 Task: Search one way flight ticket for 5 adults, 2 children, 1 infant in seat and 2 infants on lap in economy from Prescott: Prescott Municipal Airport (ernest A. Love Field) to Evansville: Evansville Regional Airport on 5-3-2023. Number of bags: 2 carry on bags. Price is upto 92000. Outbound departure time preference is 20:30.
Action: Mouse moved to (323, 279)
Screenshot: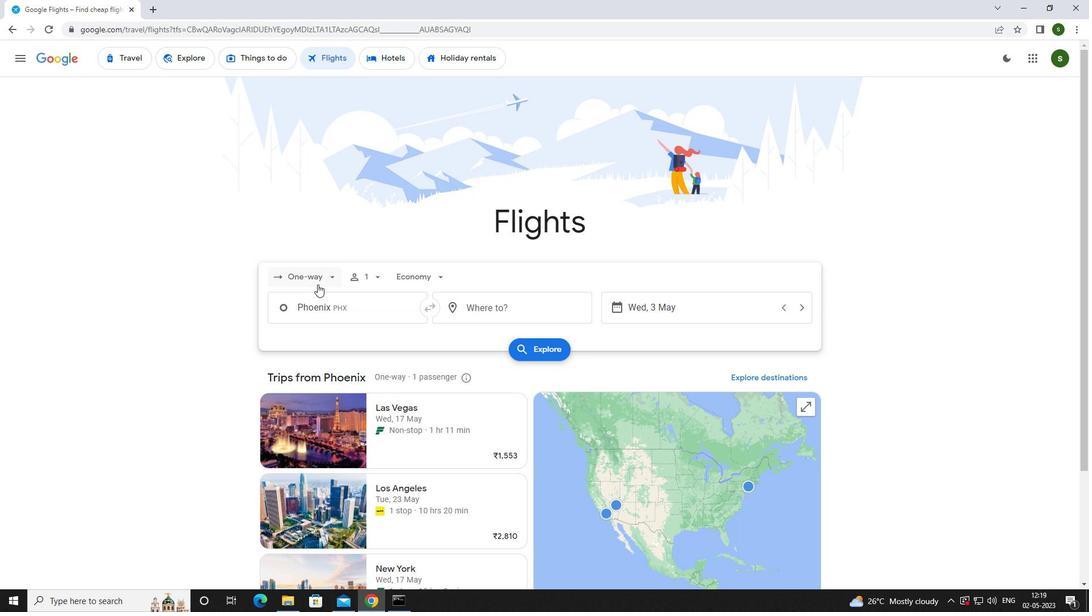 
Action: Mouse pressed left at (323, 279)
Screenshot: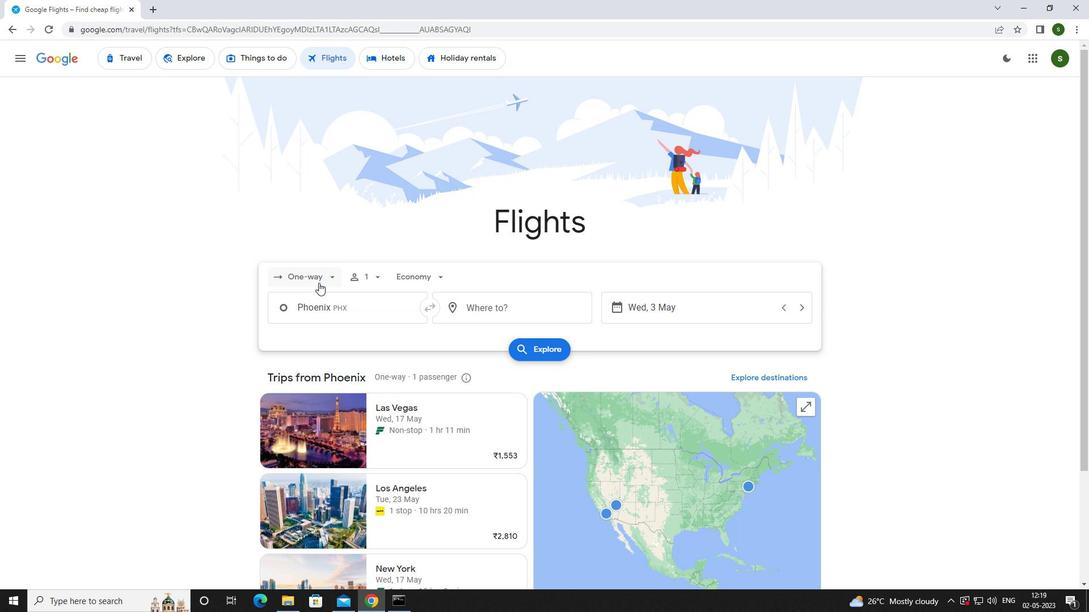 
Action: Mouse moved to (346, 329)
Screenshot: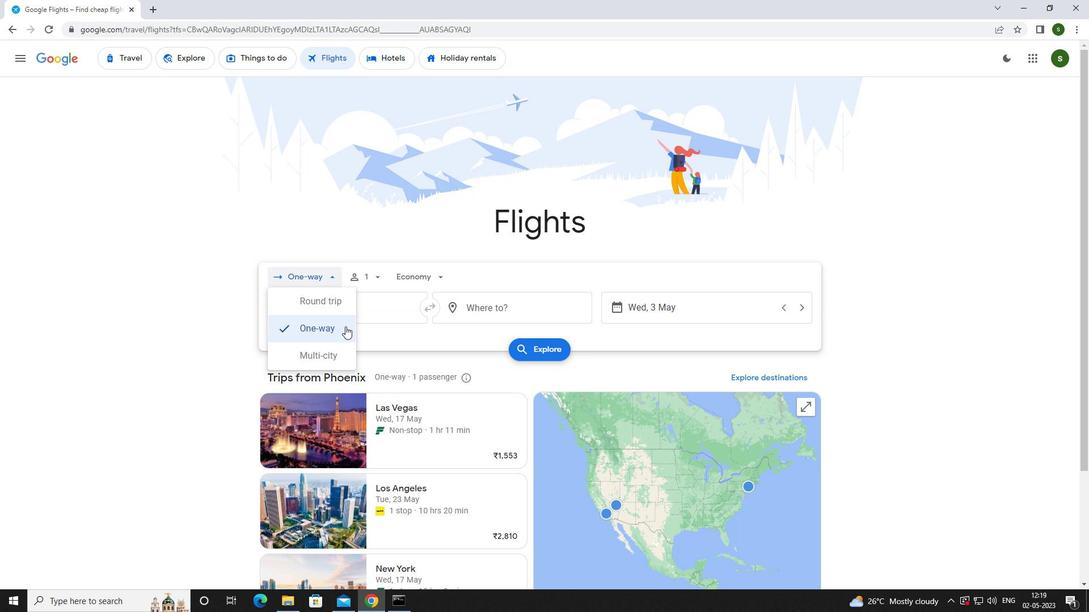 
Action: Mouse pressed left at (346, 329)
Screenshot: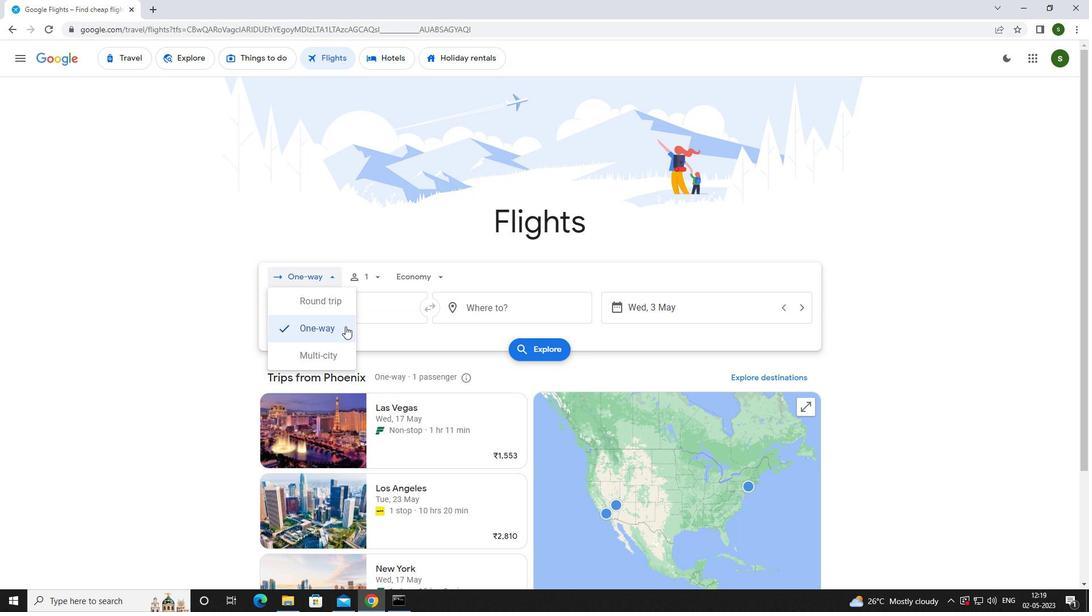 
Action: Mouse moved to (381, 281)
Screenshot: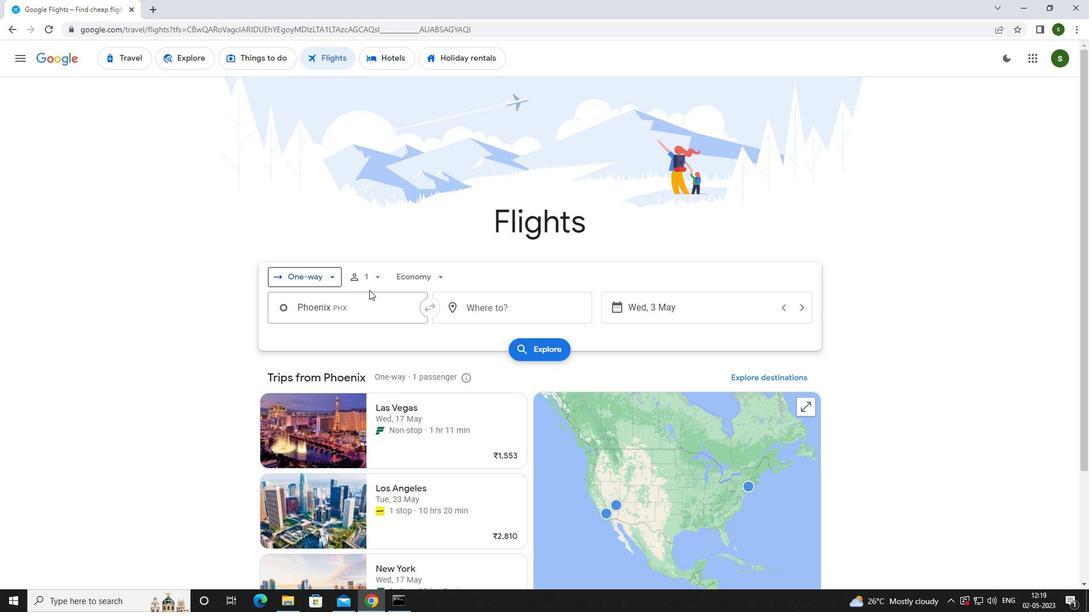 
Action: Mouse pressed left at (381, 281)
Screenshot: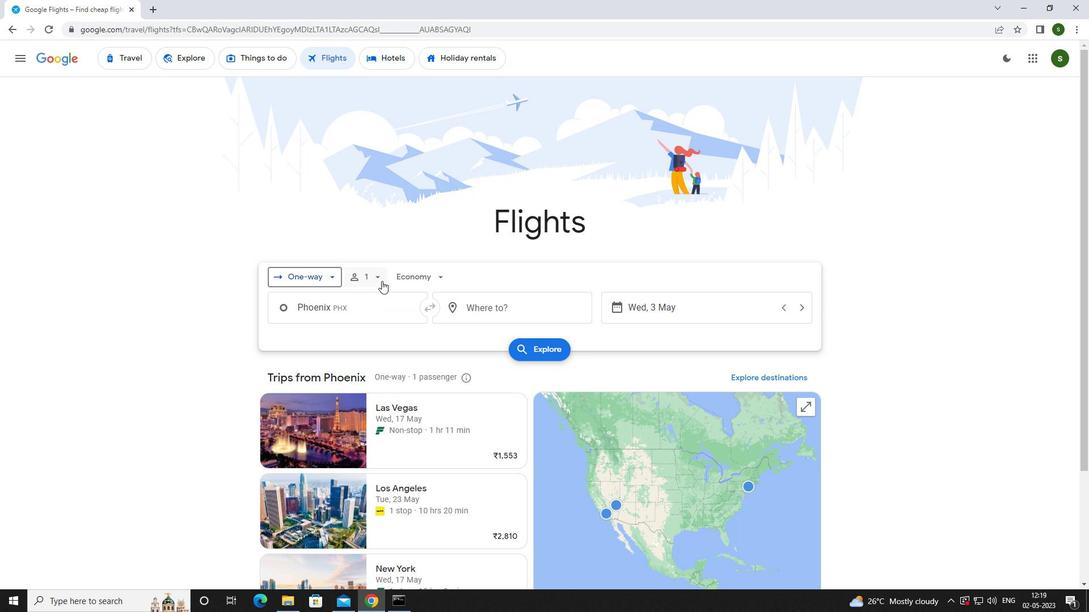 
Action: Mouse moved to (469, 304)
Screenshot: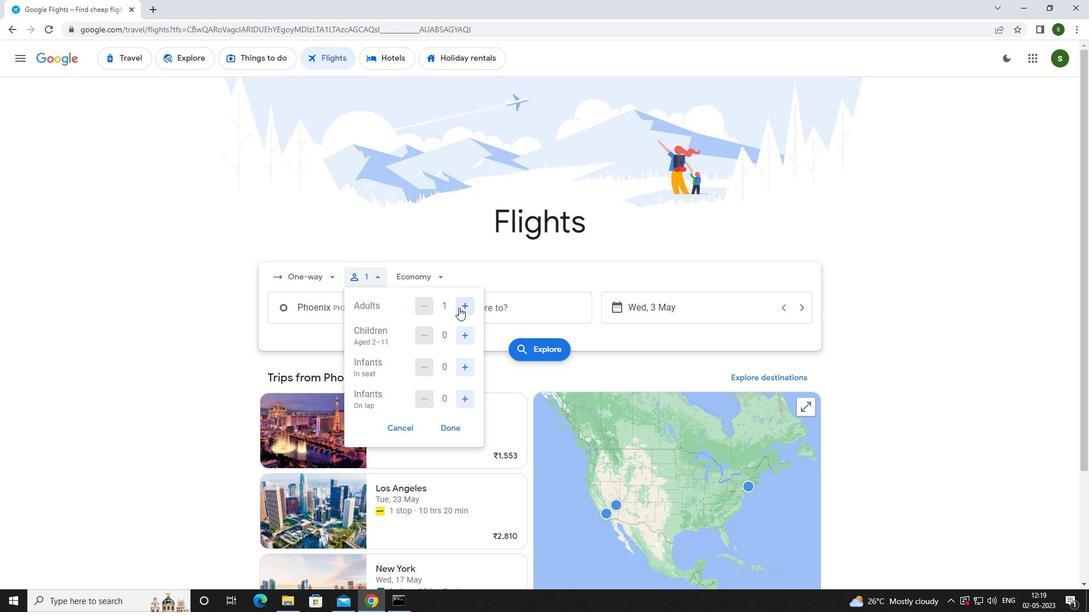 
Action: Mouse pressed left at (469, 304)
Screenshot: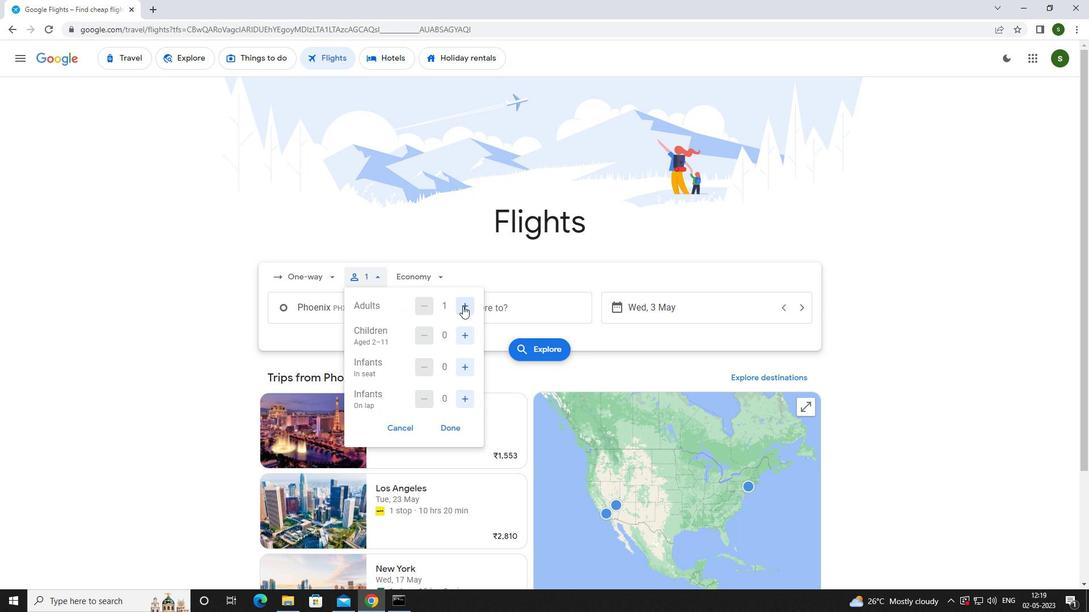 
Action: Mouse pressed left at (469, 304)
Screenshot: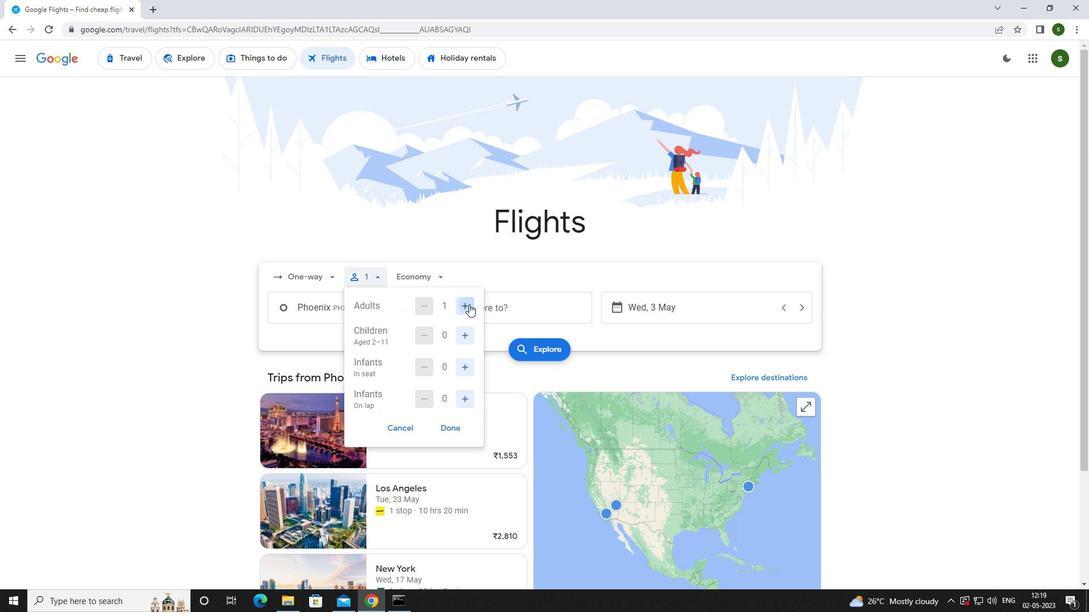 
Action: Mouse pressed left at (469, 304)
Screenshot: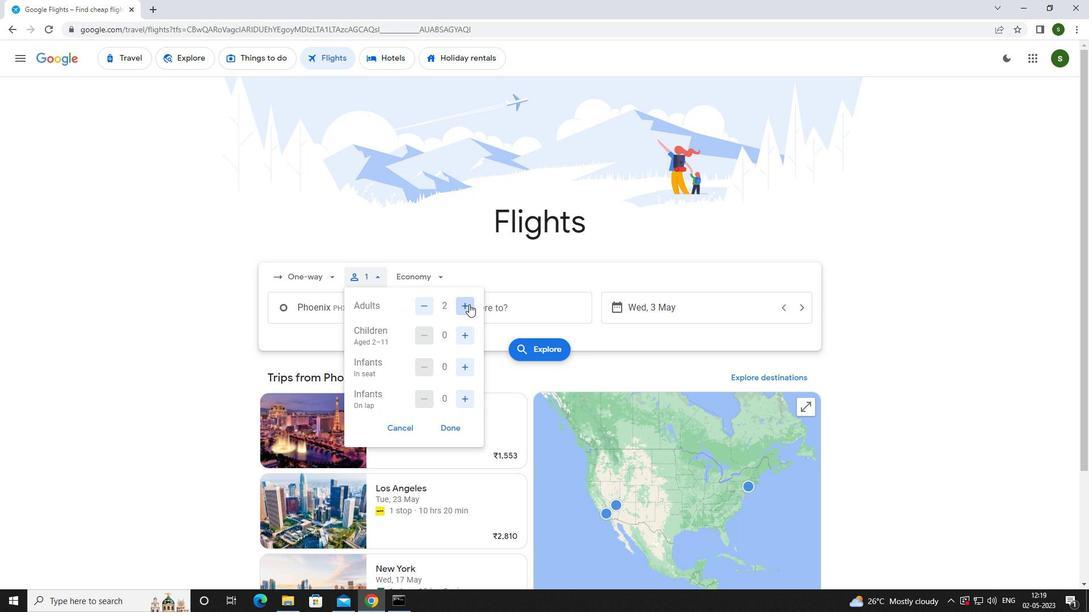 
Action: Mouse pressed left at (469, 304)
Screenshot: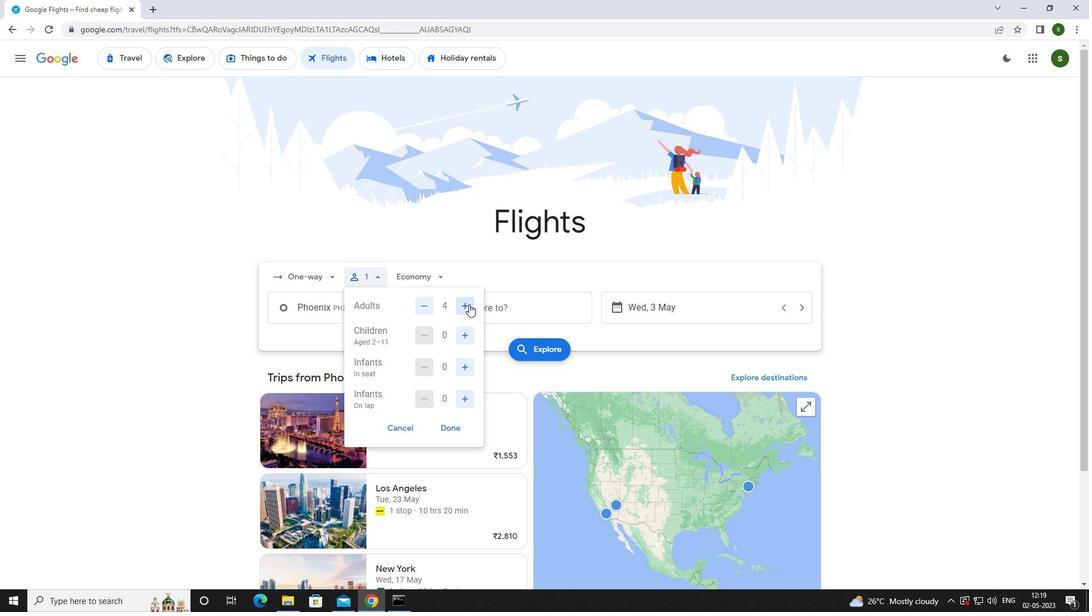 
Action: Mouse moved to (469, 333)
Screenshot: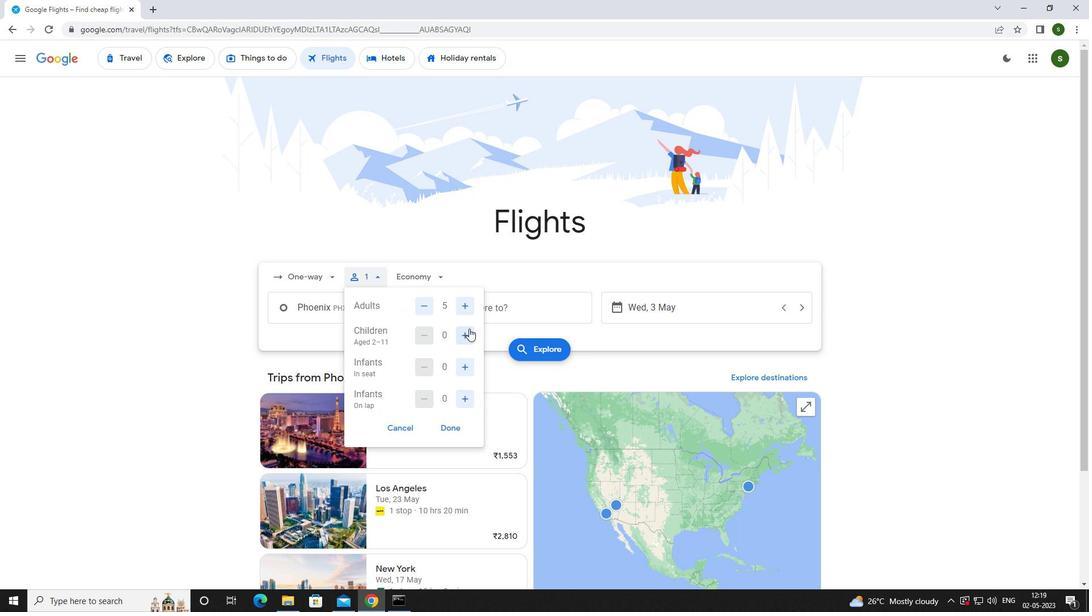 
Action: Mouse pressed left at (469, 333)
Screenshot: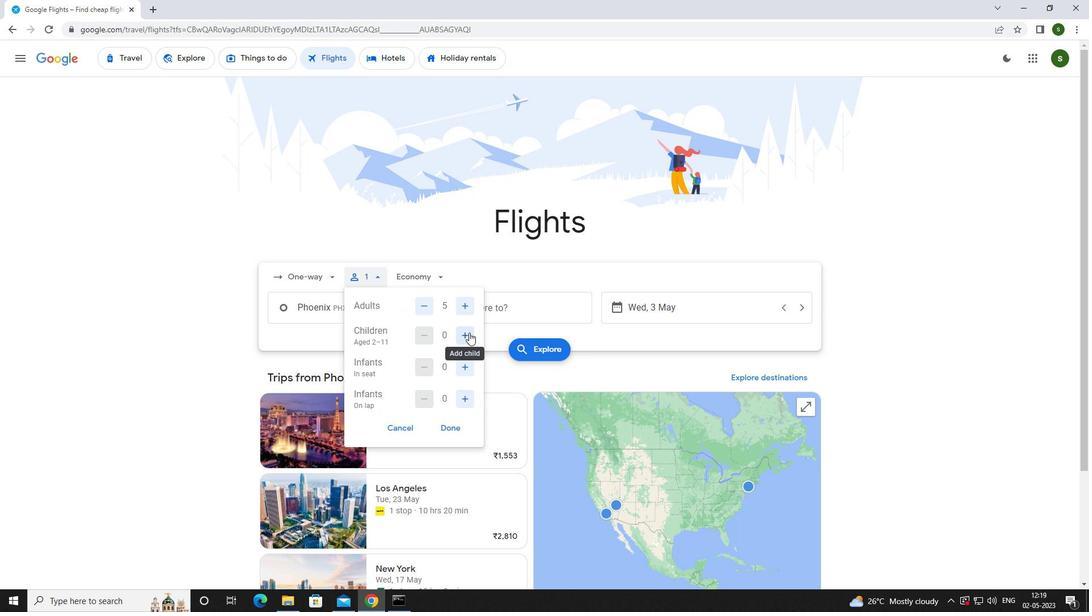 
Action: Mouse pressed left at (469, 333)
Screenshot: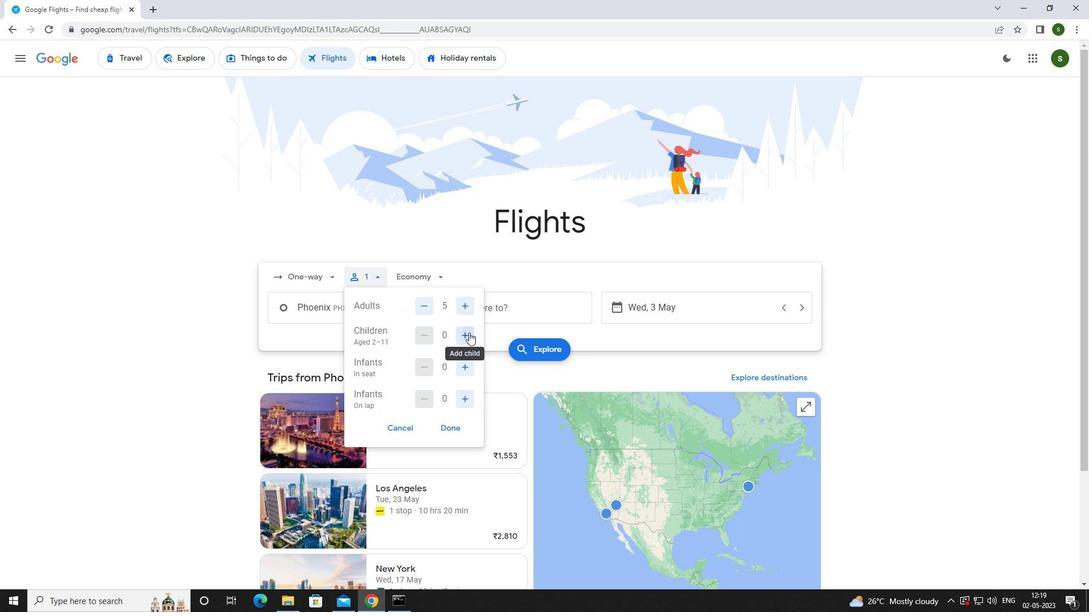 
Action: Mouse moved to (464, 364)
Screenshot: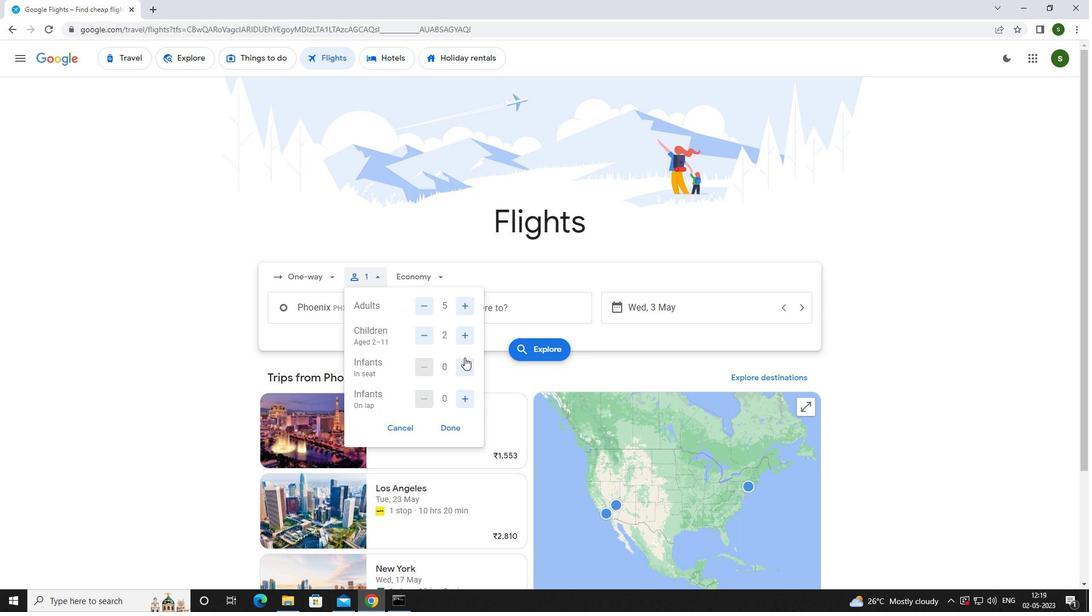 
Action: Mouse pressed left at (464, 364)
Screenshot: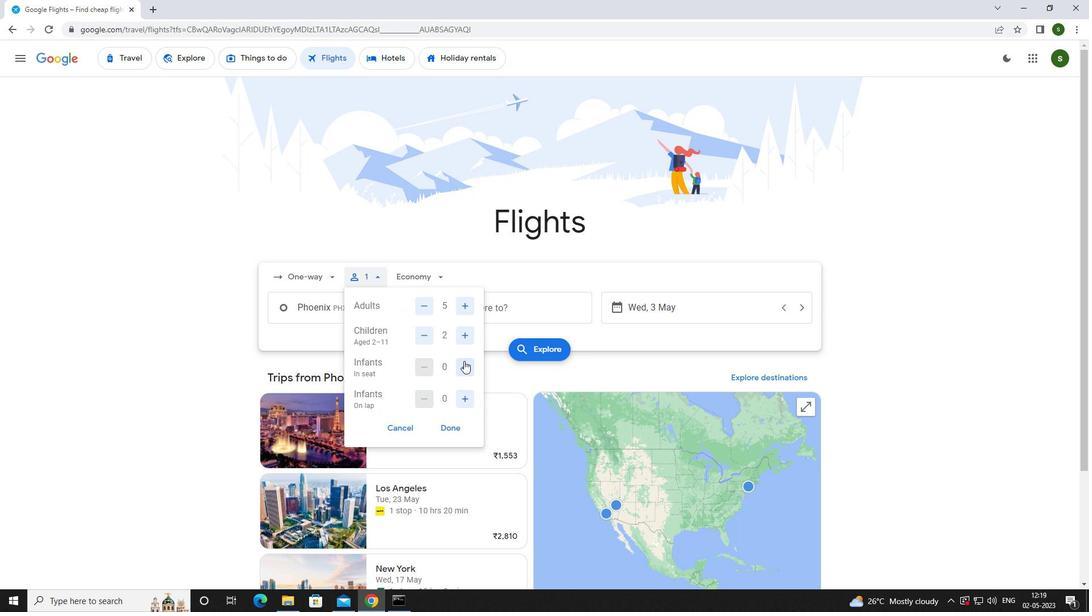 
Action: Mouse moved to (463, 393)
Screenshot: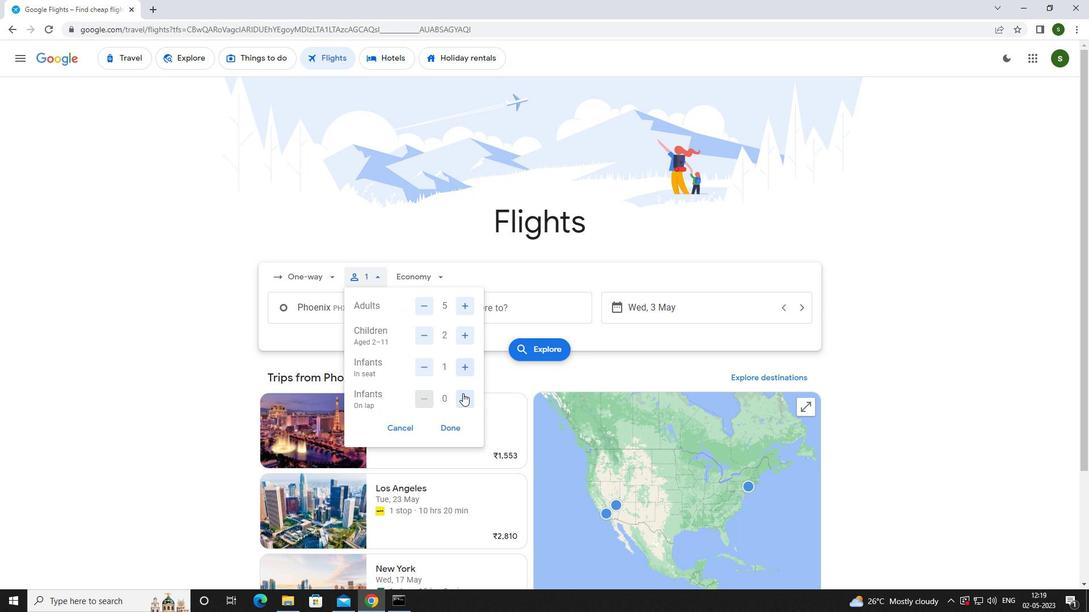 
Action: Mouse pressed left at (463, 393)
Screenshot: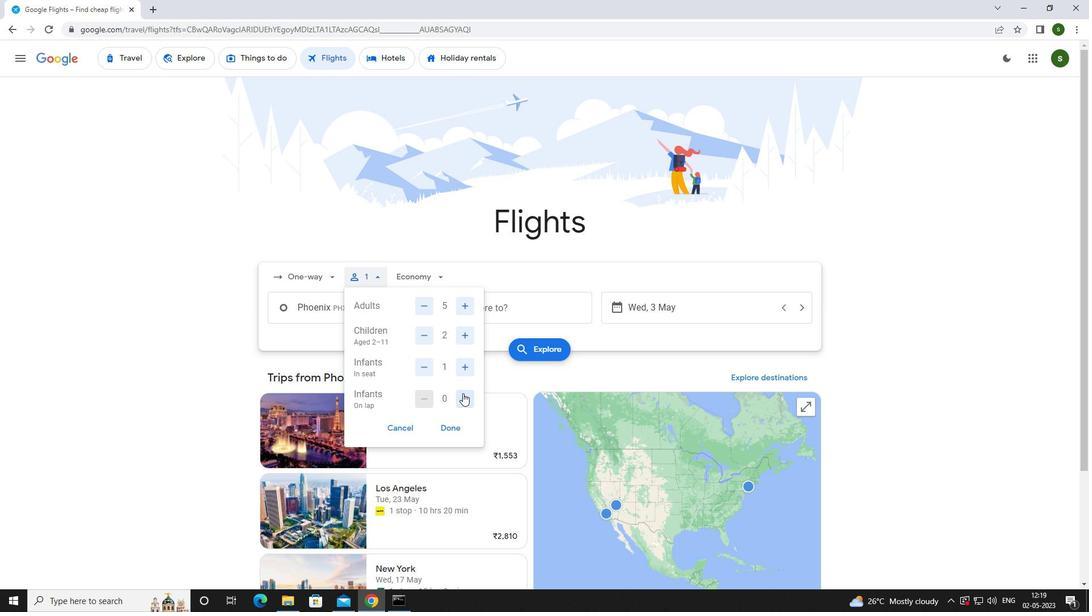 
Action: Mouse moved to (434, 280)
Screenshot: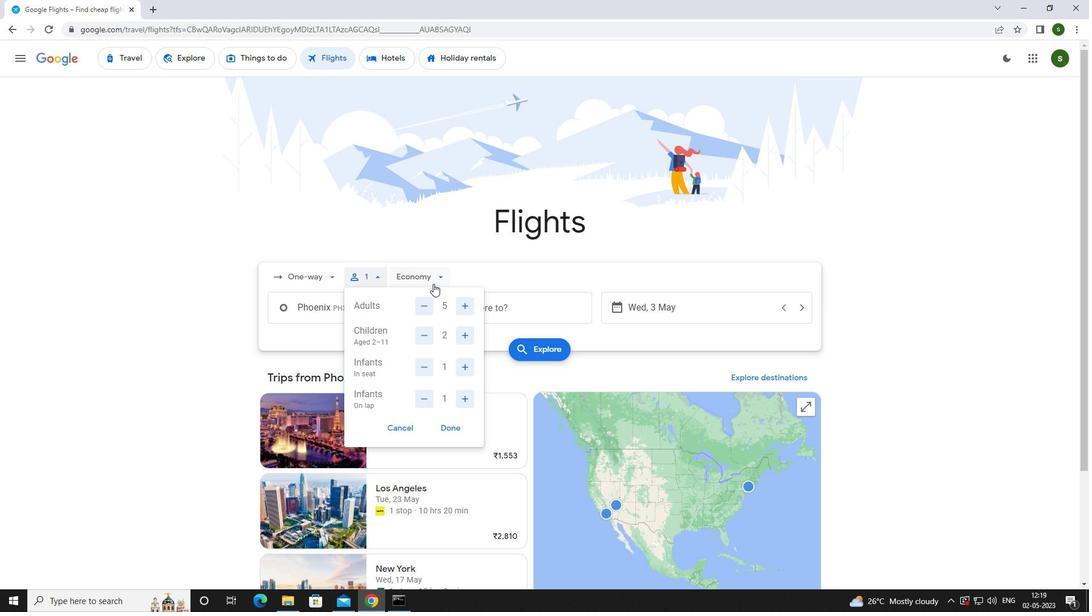 
Action: Mouse pressed left at (434, 280)
Screenshot: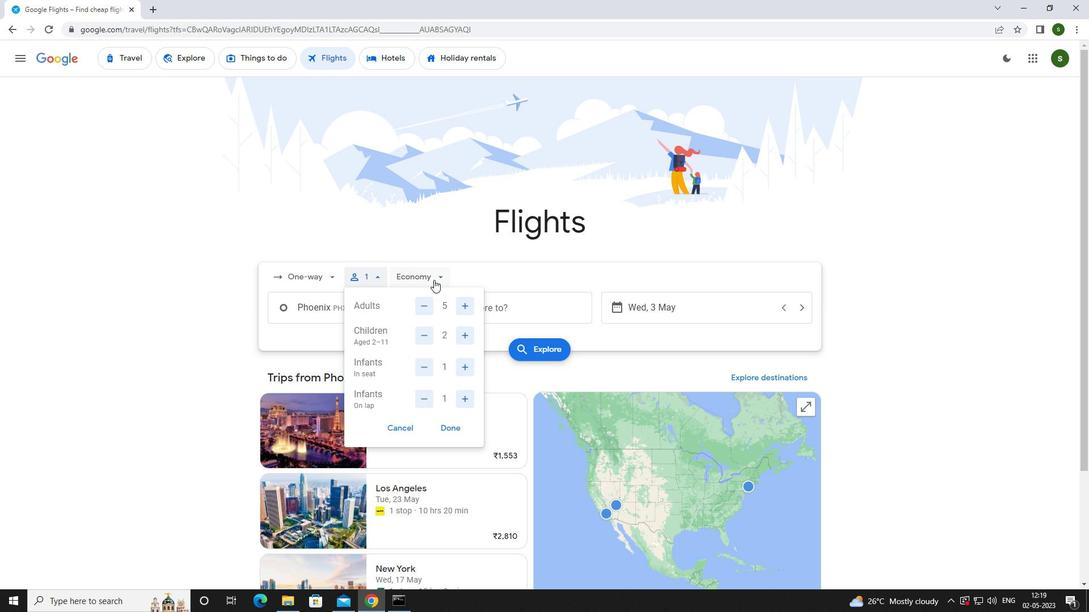 
Action: Mouse moved to (443, 303)
Screenshot: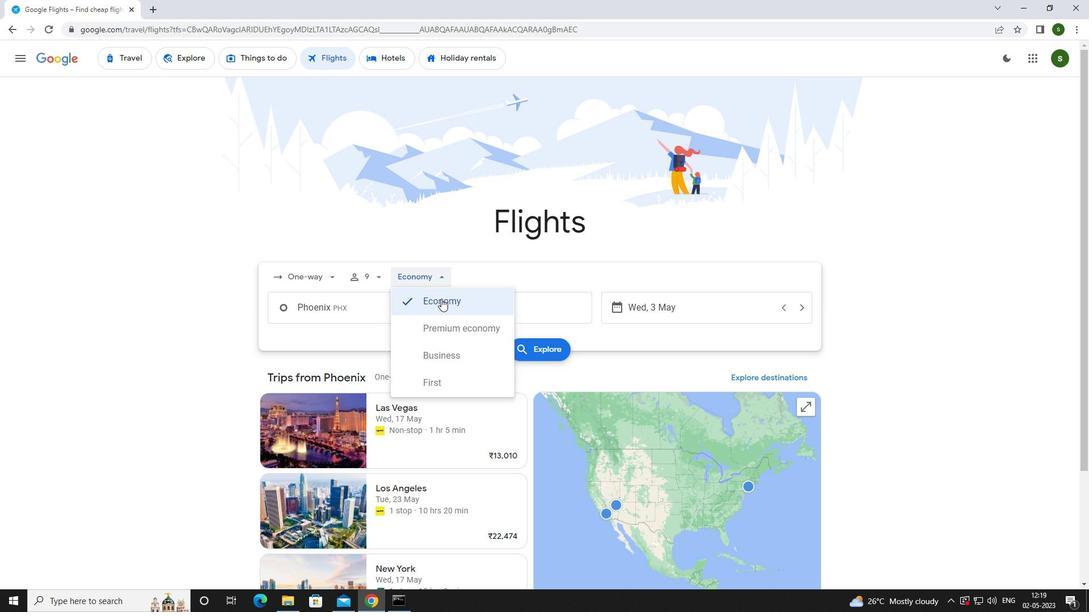 
Action: Mouse pressed left at (443, 303)
Screenshot: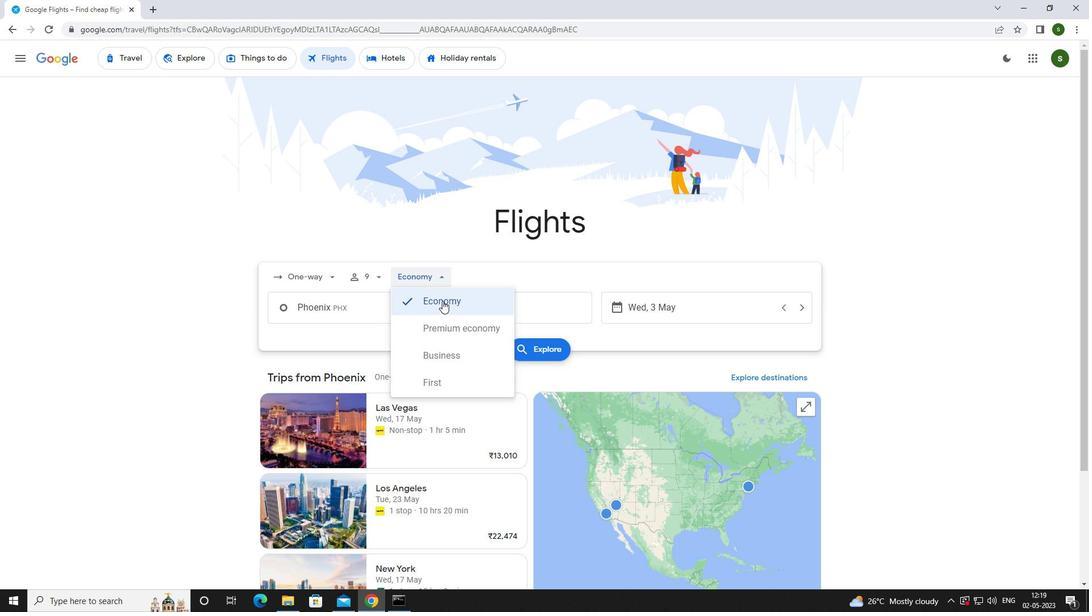 
Action: Mouse moved to (379, 312)
Screenshot: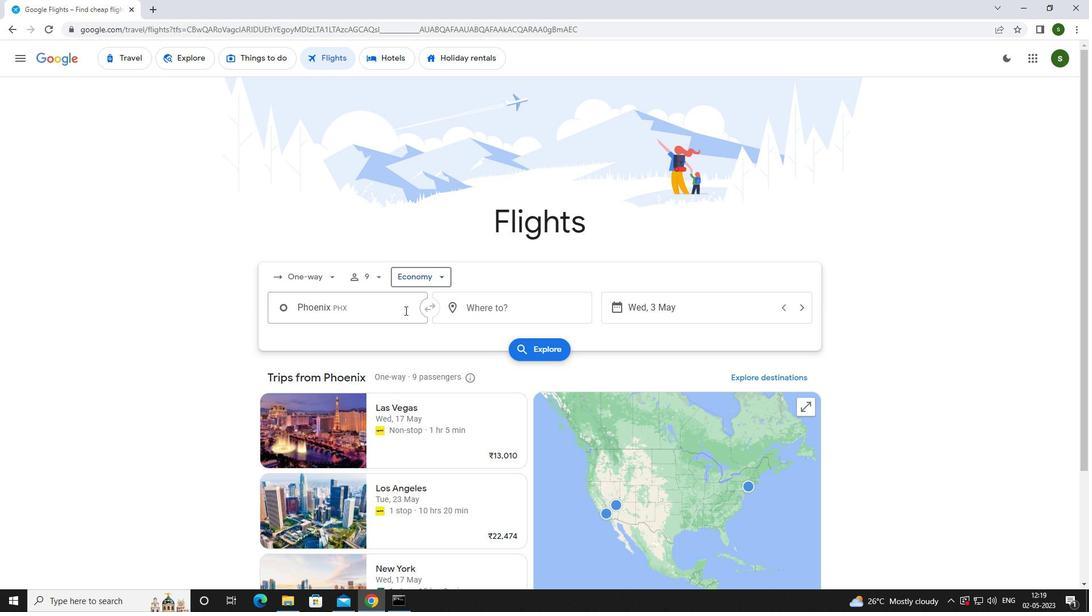 
Action: Mouse pressed left at (379, 312)
Screenshot: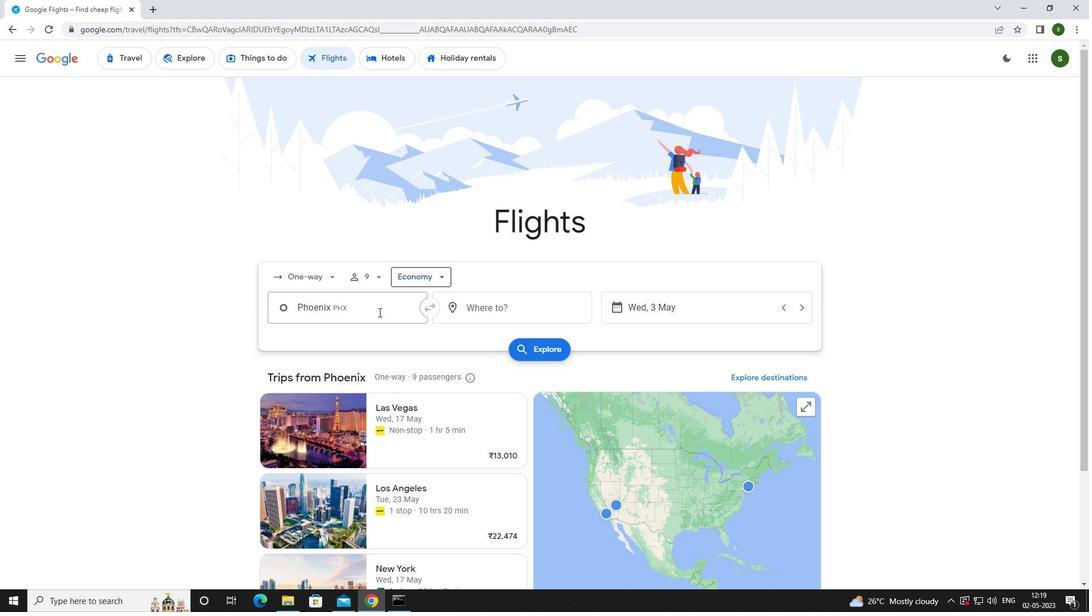 
Action: Mouse moved to (378, 313)
Screenshot: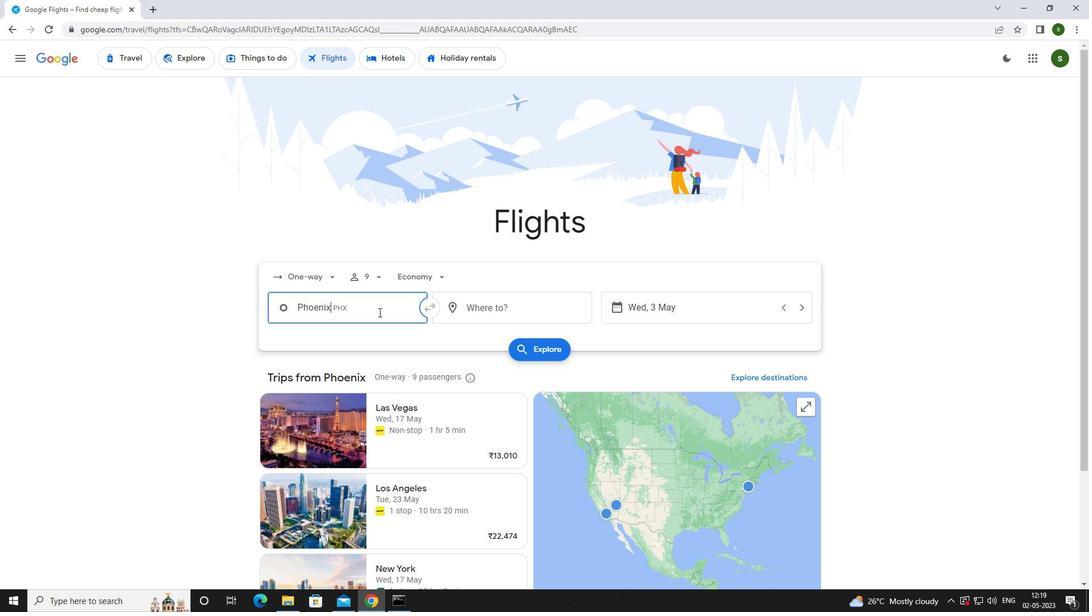 
Action: Key pressed <Key.caps_lock>p<Key.caps_lock>rescott<Key.enter>
Screenshot: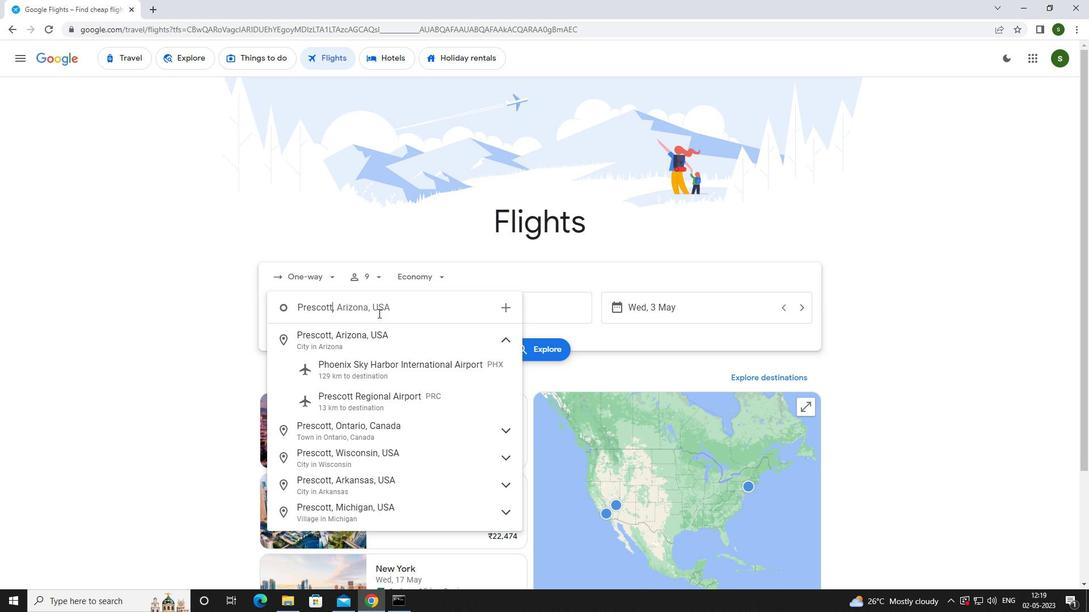 
Action: Mouse moved to (496, 312)
Screenshot: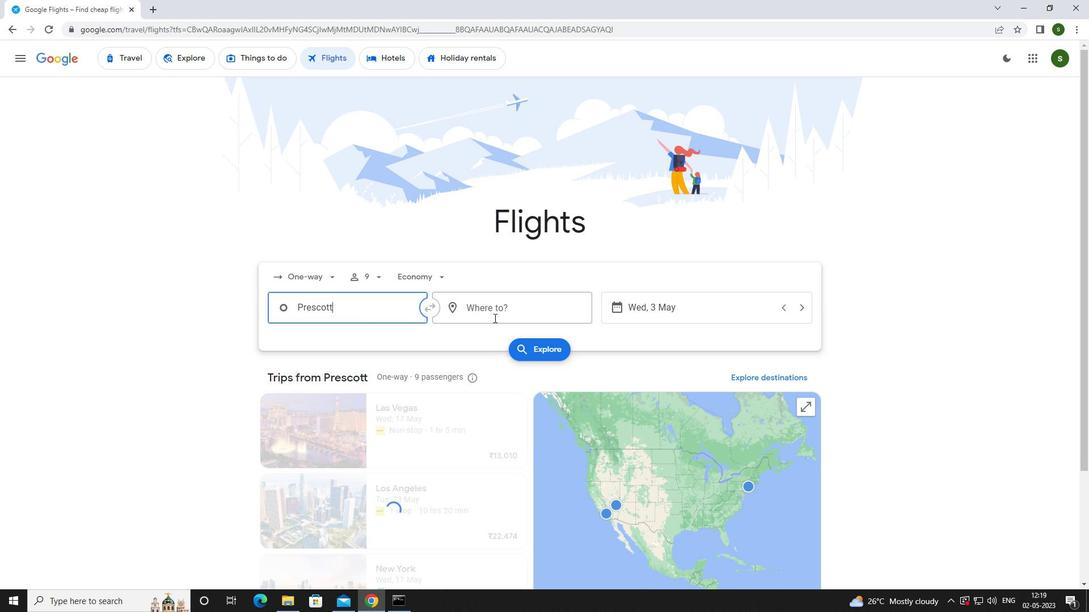 
Action: Mouse pressed left at (496, 312)
Screenshot: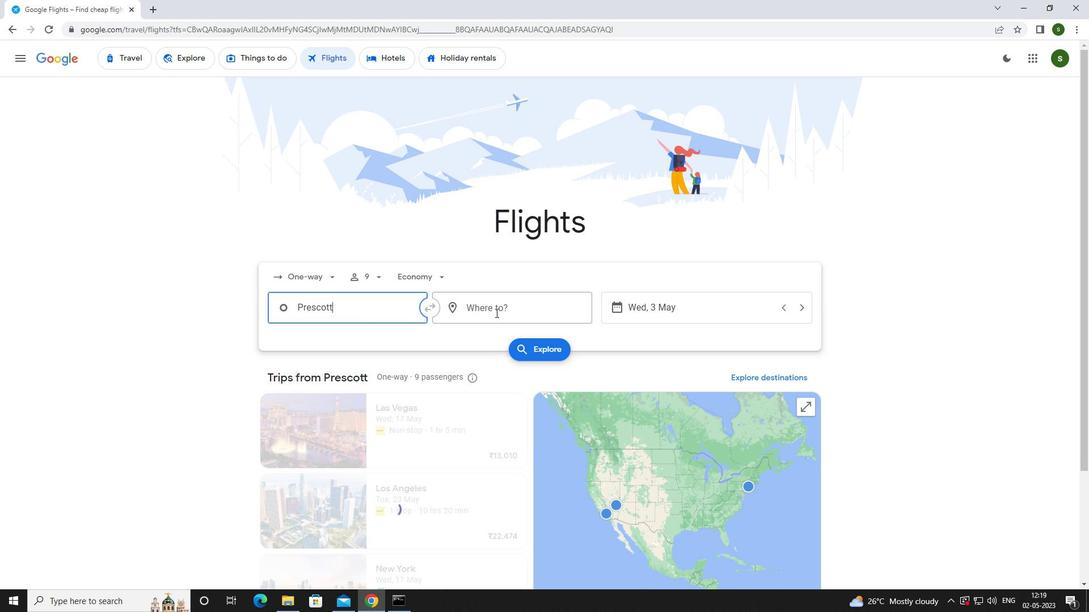 
Action: Key pressed <Key.caps_lock>e<Key.caps_lock>vansville
Screenshot: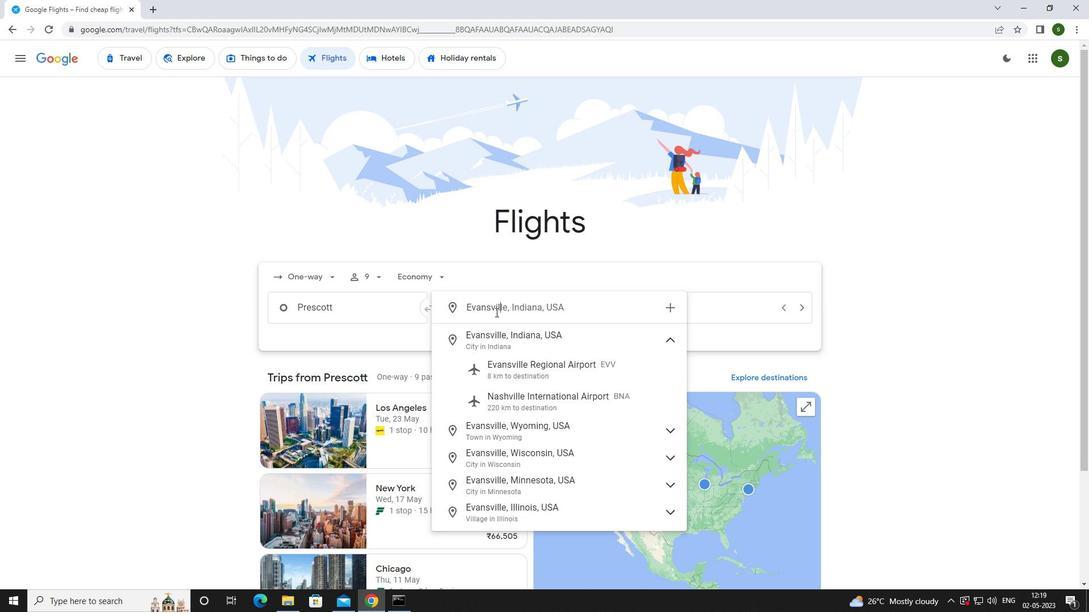 
Action: Mouse moved to (513, 363)
Screenshot: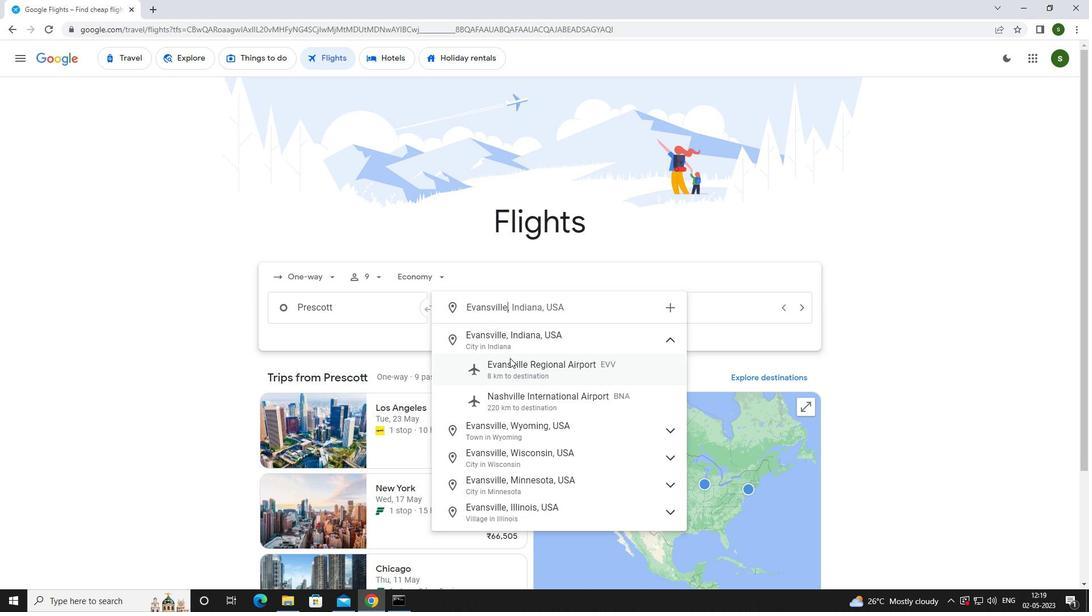 
Action: Mouse pressed left at (513, 363)
Screenshot: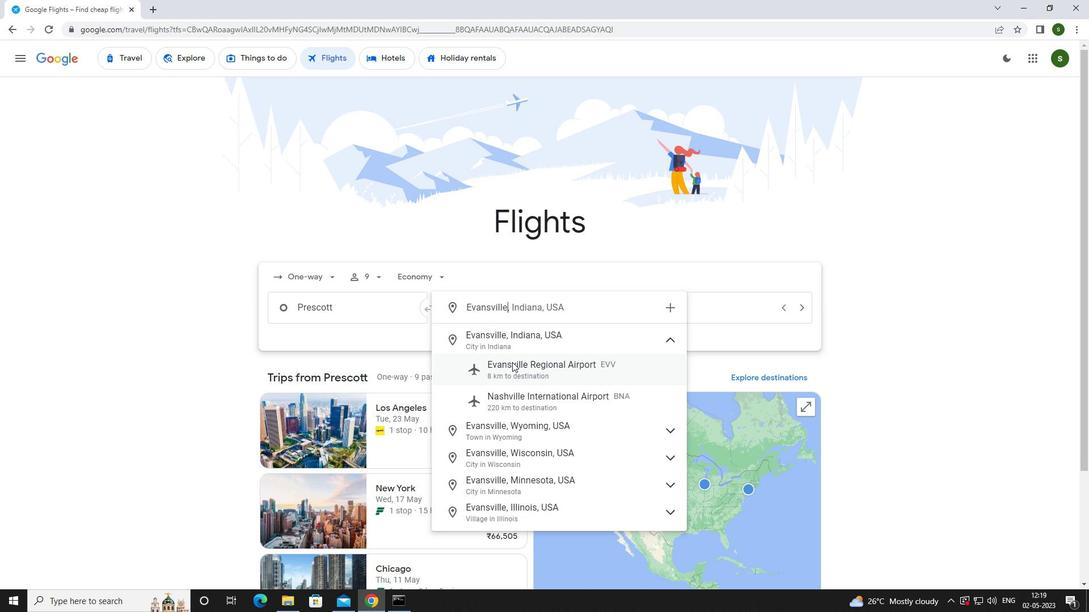 
Action: Mouse moved to (681, 308)
Screenshot: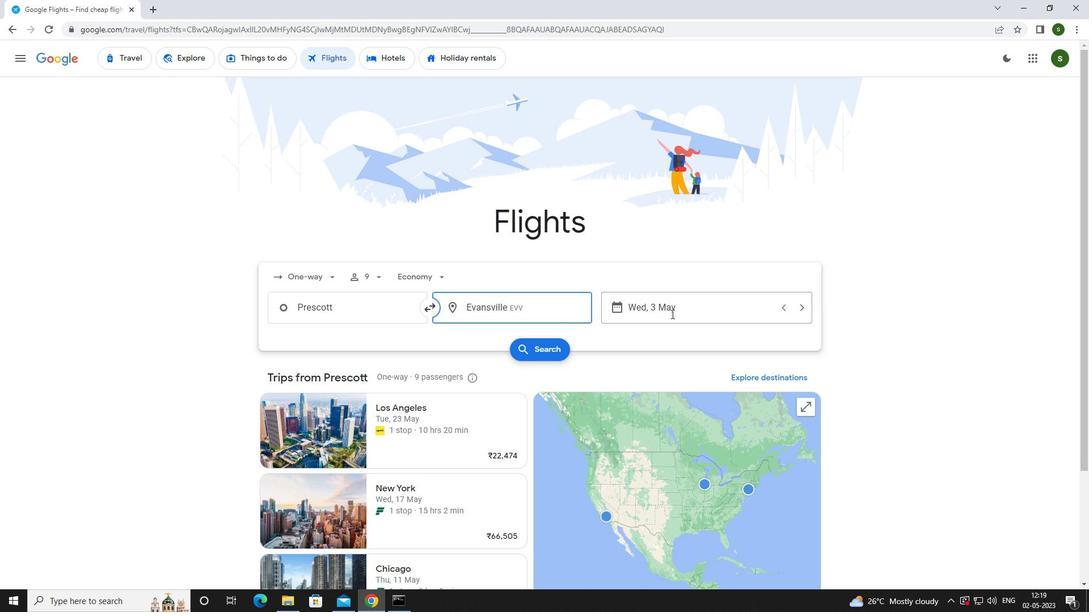 
Action: Mouse pressed left at (681, 308)
Screenshot: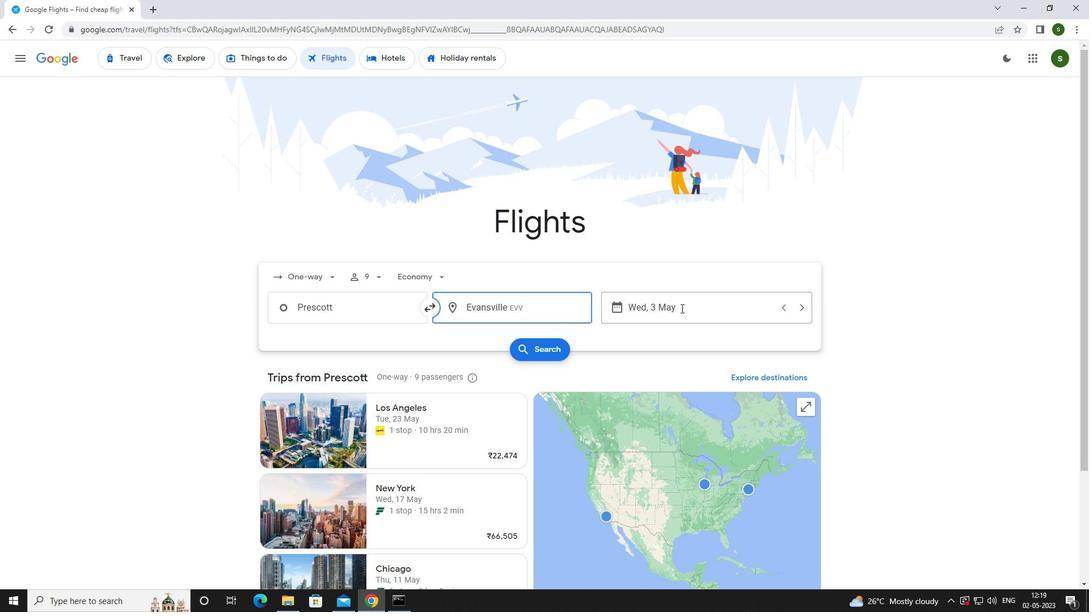 
Action: Mouse moved to (484, 381)
Screenshot: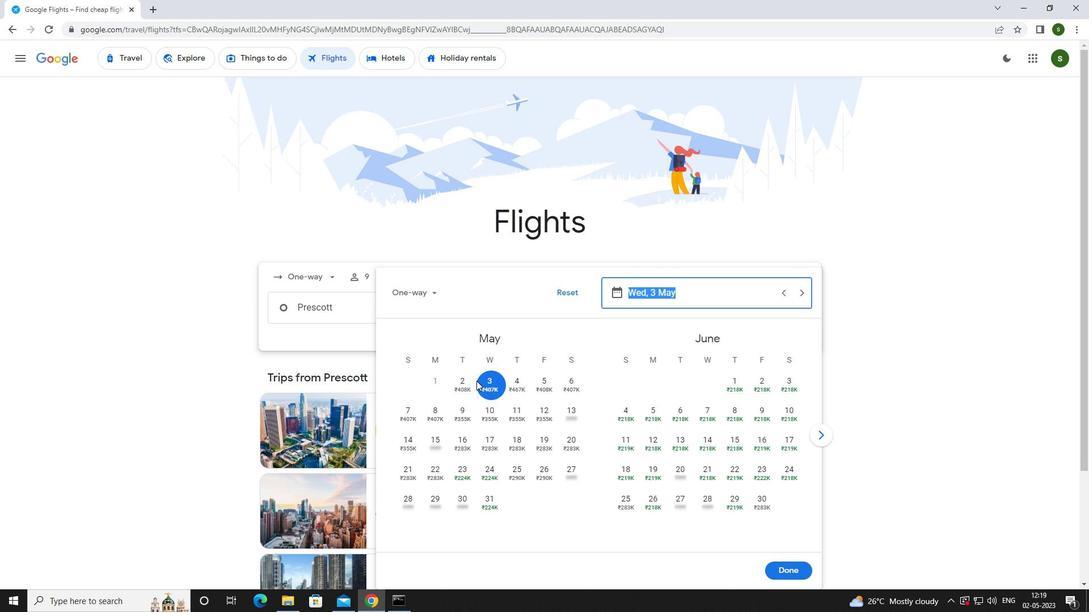 
Action: Mouse pressed left at (484, 381)
Screenshot: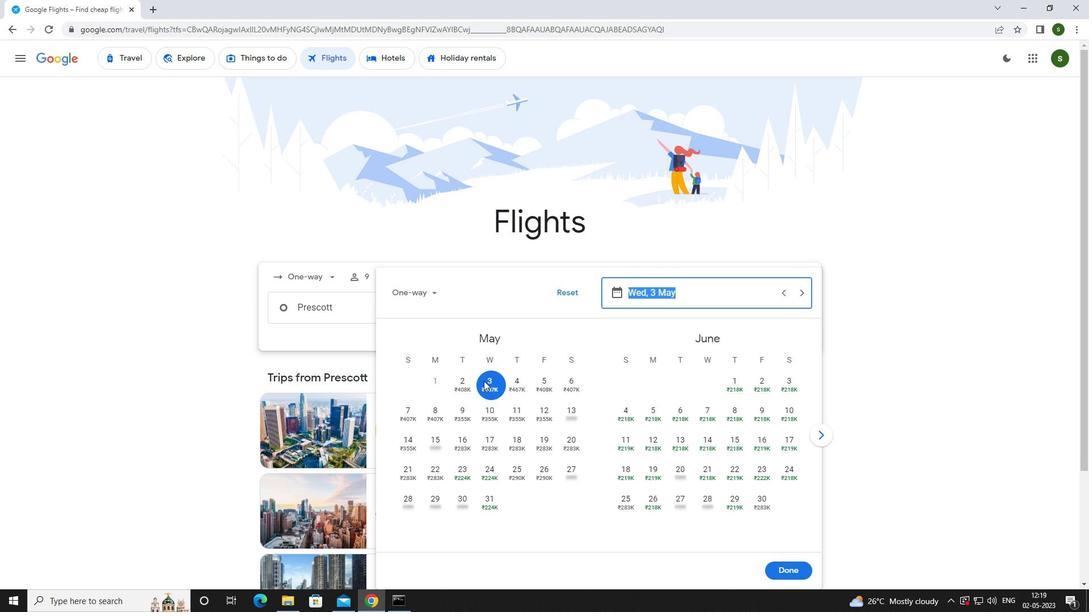 
Action: Mouse moved to (795, 564)
Screenshot: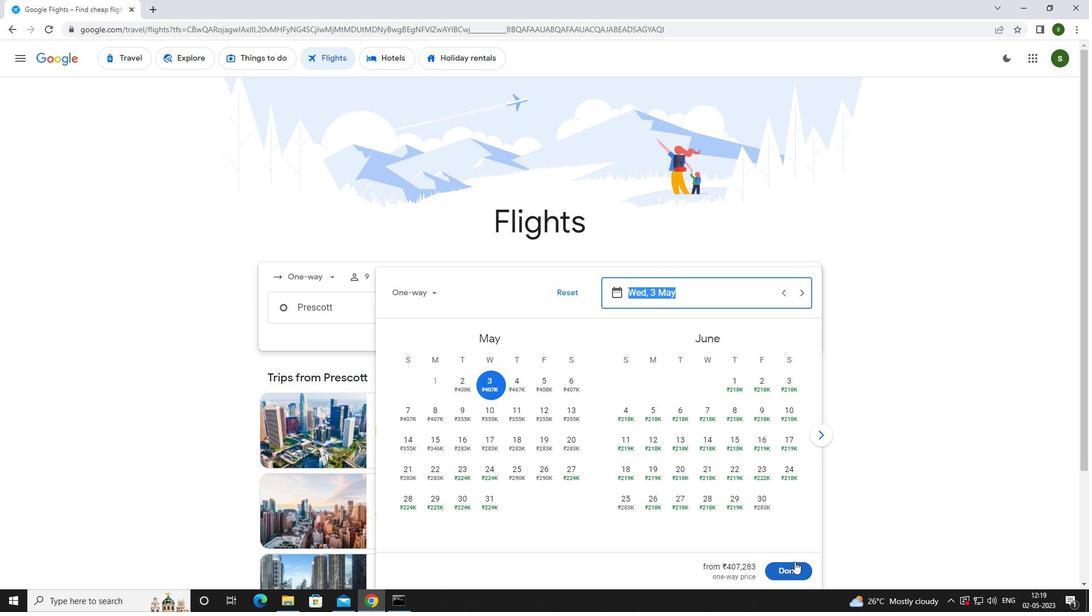 
Action: Mouse pressed left at (795, 564)
Screenshot: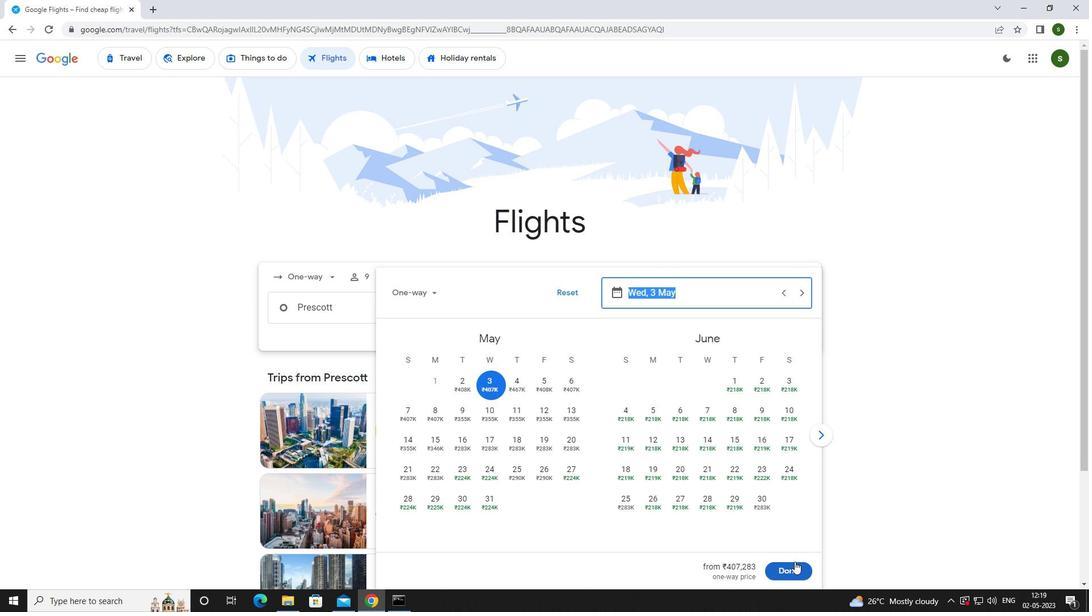 
Action: Mouse moved to (537, 352)
Screenshot: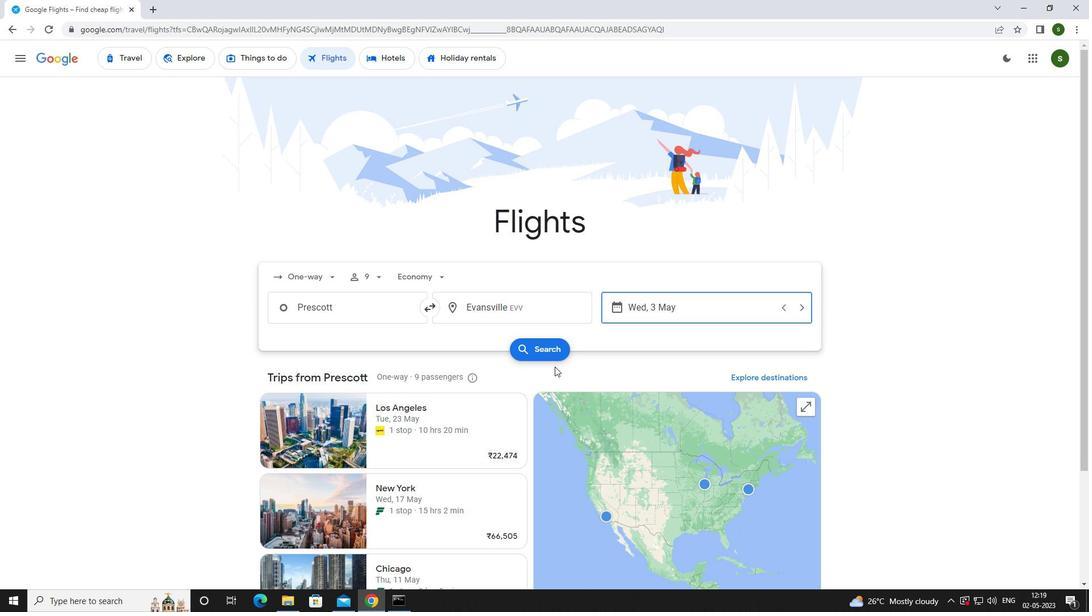 
Action: Mouse pressed left at (537, 352)
Screenshot: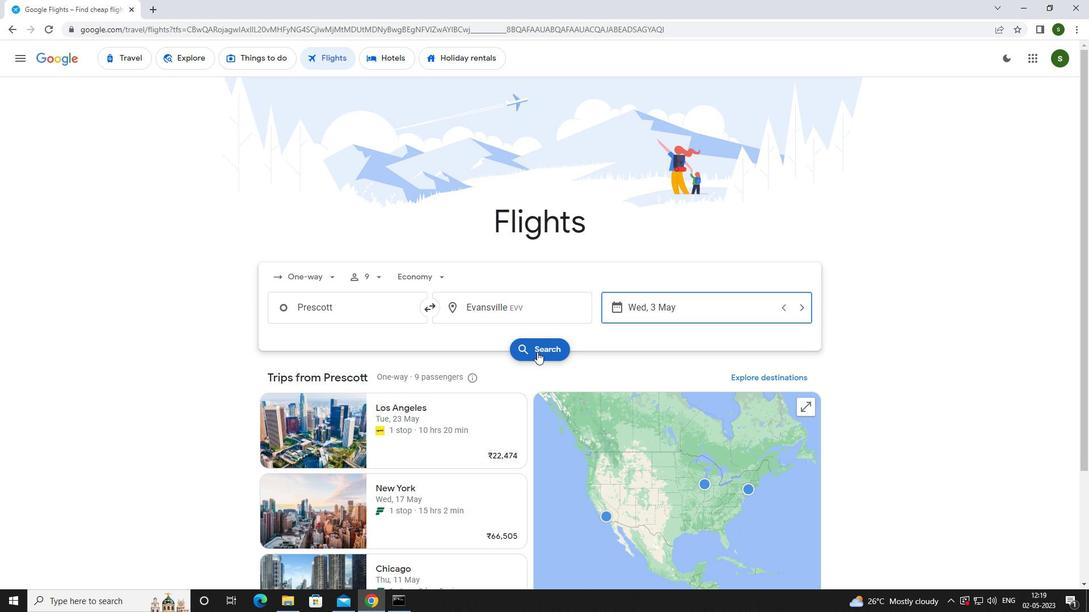 
Action: Mouse moved to (288, 166)
Screenshot: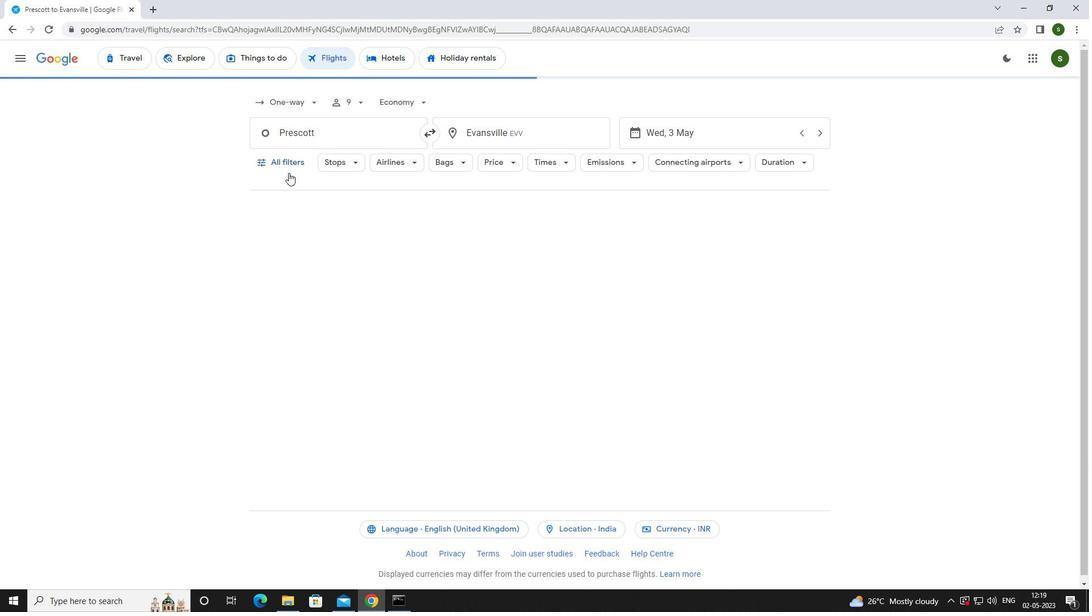 
Action: Mouse pressed left at (288, 166)
Screenshot: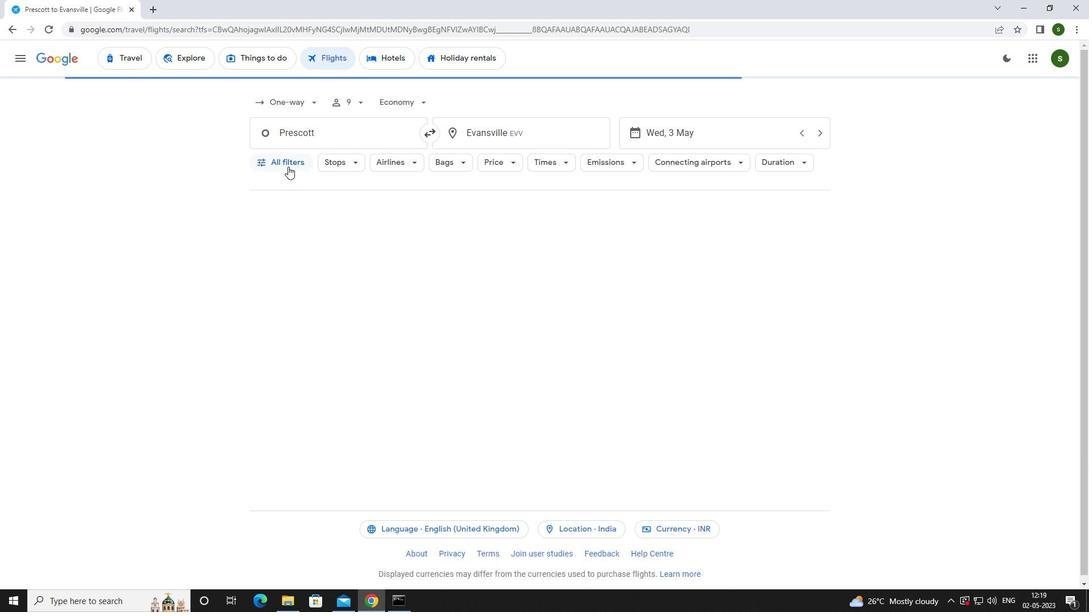 
Action: Mouse moved to (373, 278)
Screenshot: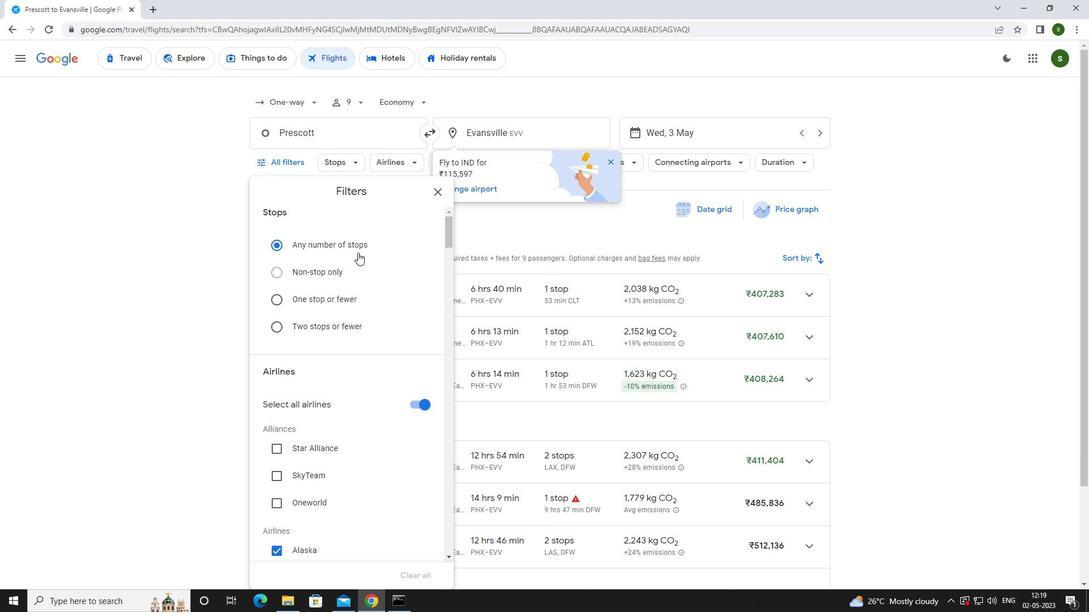 
Action: Mouse scrolled (373, 278) with delta (0, 0)
Screenshot: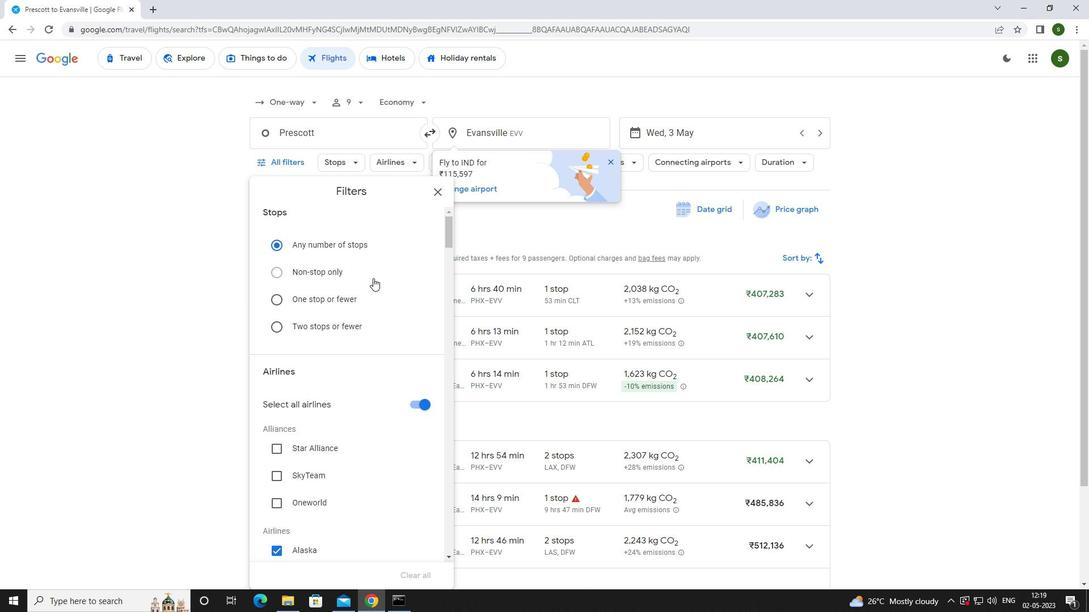 
Action: Mouse scrolled (373, 278) with delta (0, 0)
Screenshot: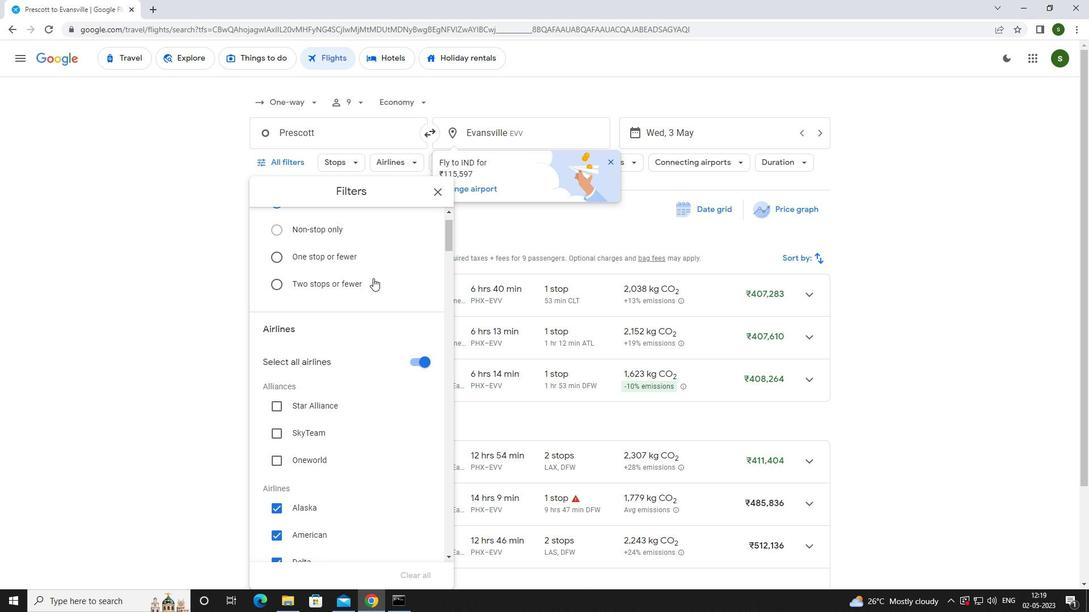 
Action: Mouse scrolled (373, 278) with delta (0, 0)
Screenshot: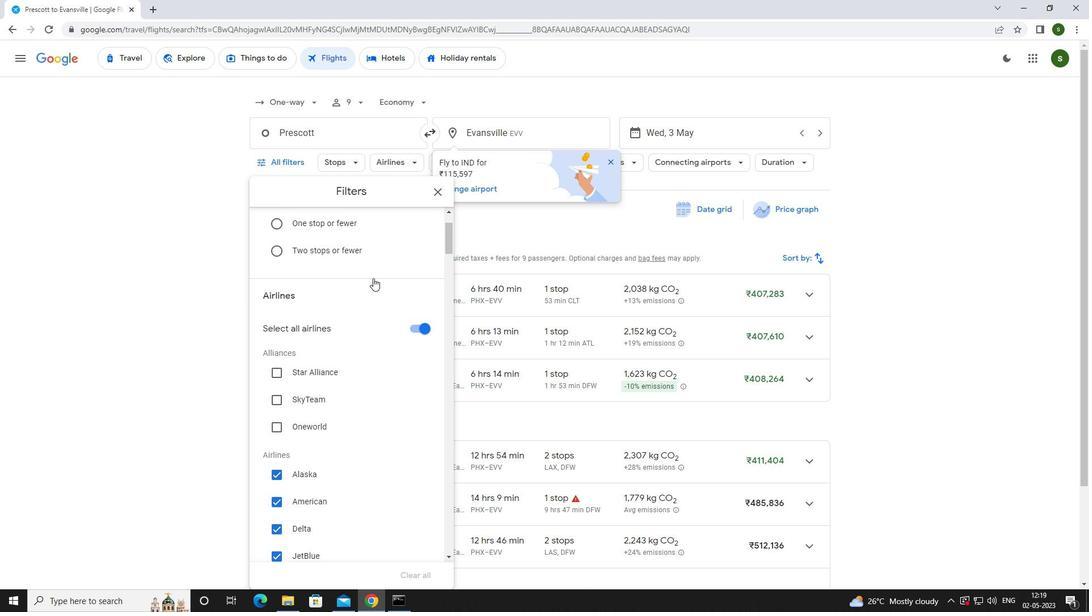 
Action: Mouse scrolled (373, 278) with delta (0, 0)
Screenshot: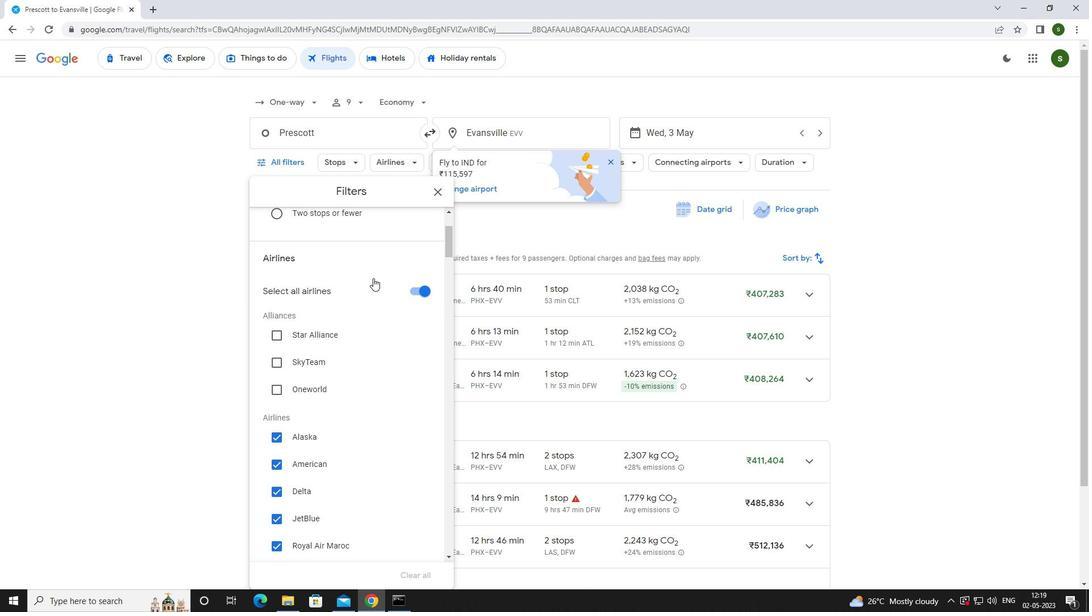 
Action: Mouse scrolled (373, 278) with delta (0, 0)
Screenshot: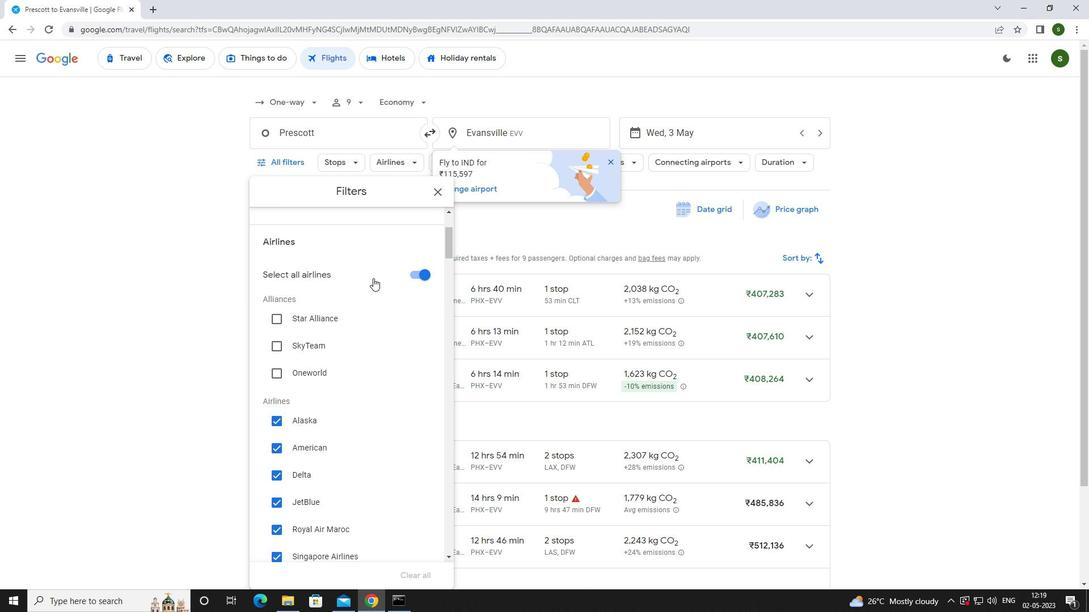 
Action: Mouse scrolled (373, 278) with delta (0, 0)
Screenshot: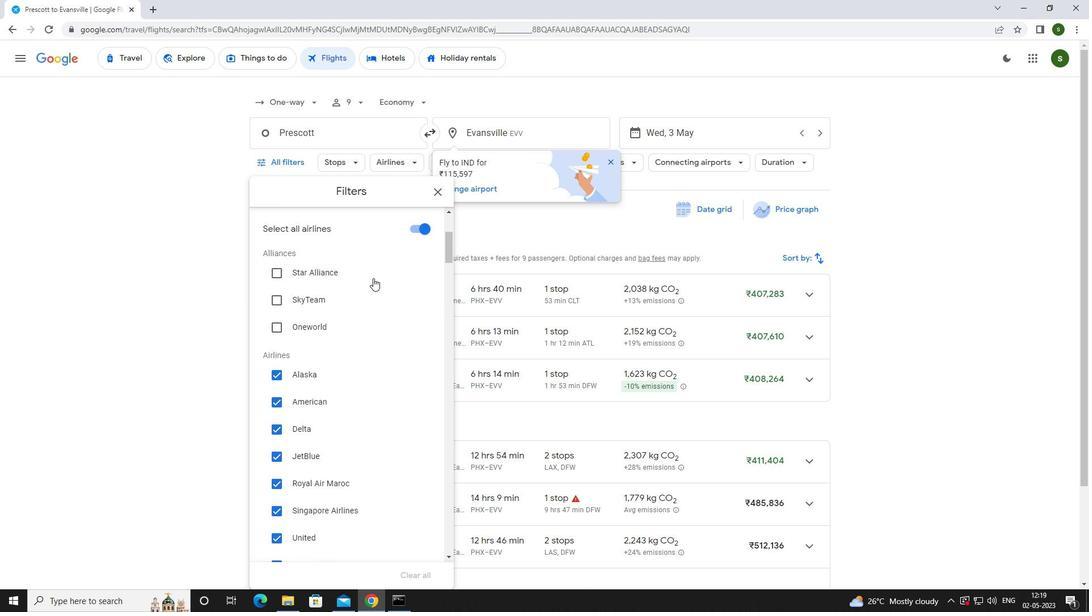 
Action: Mouse scrolled (373, 278) with delta (0, 0)
Screenshot: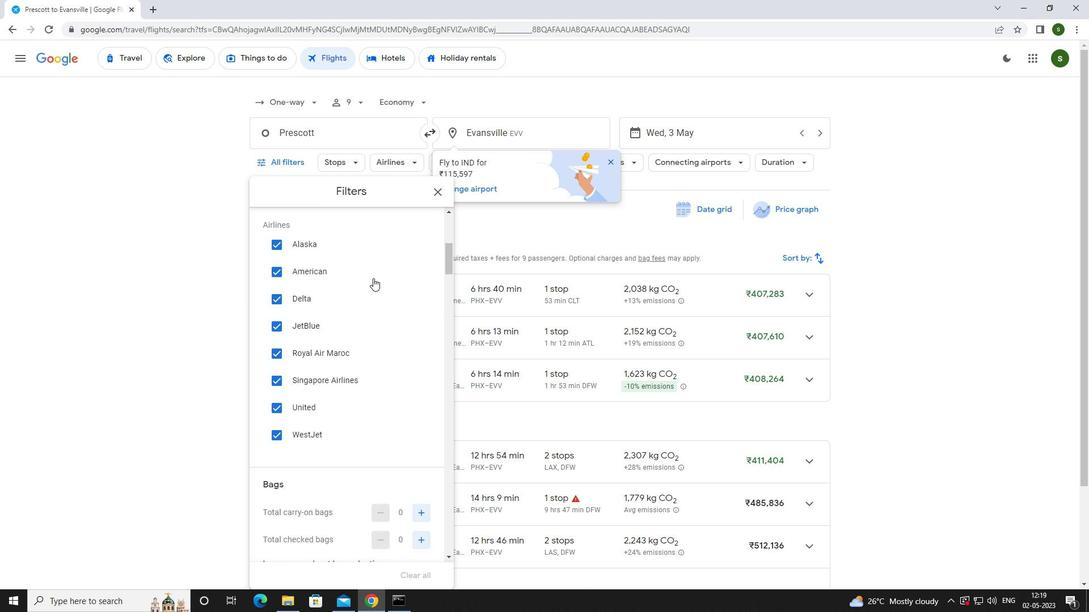 
Action: Mouse scrolled (373, 278) with delta (0, 0)
Screenshot: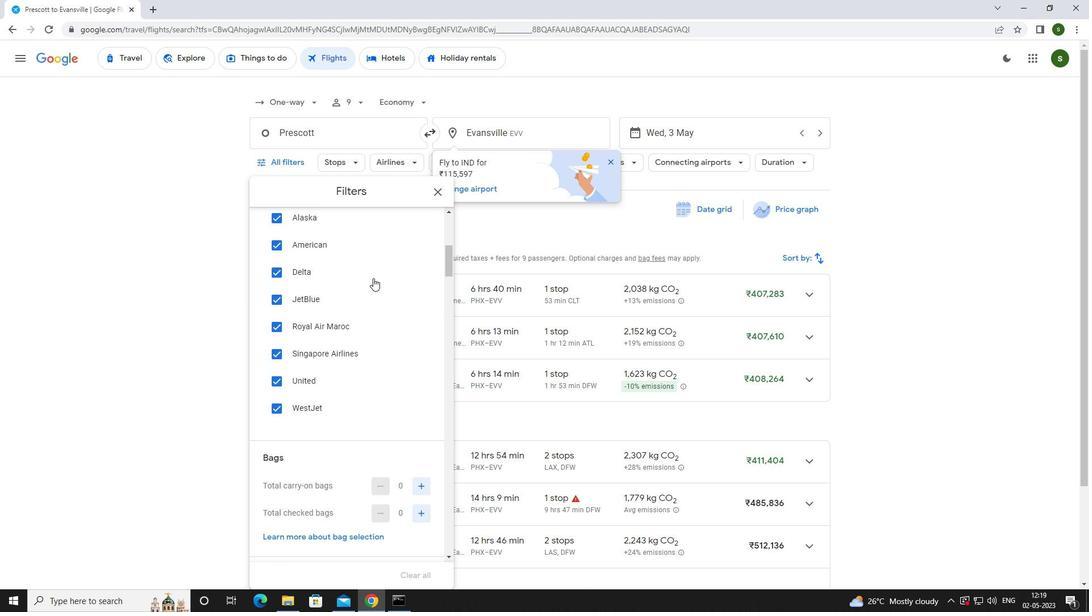 
Action: Mouse scrolled (373, 278) with delta (0, 0)
Screenshot: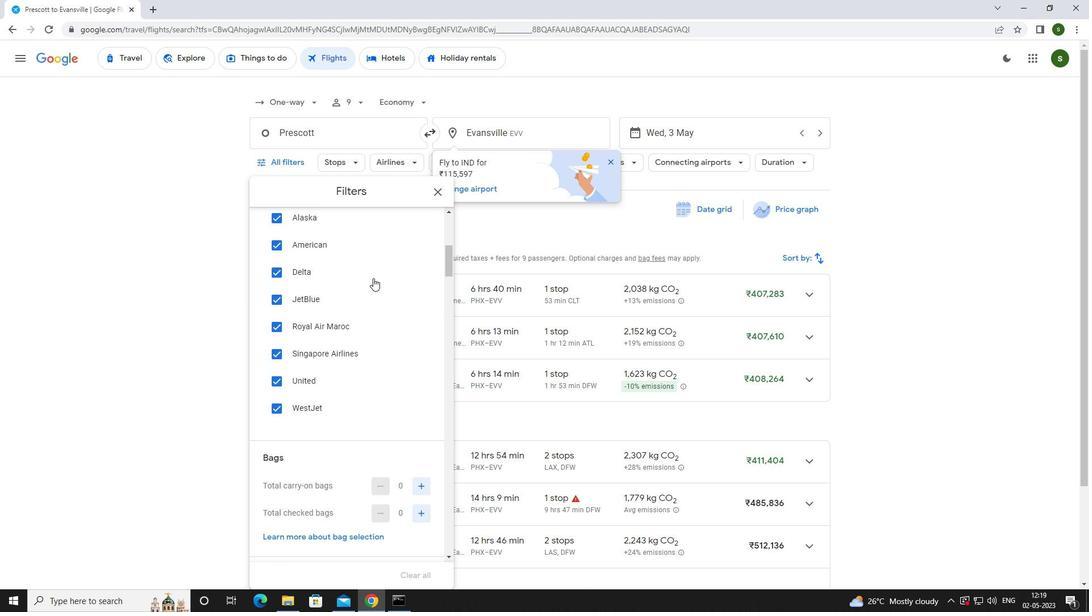 
Action: Mouse moved to (417, 311)
Screenshot: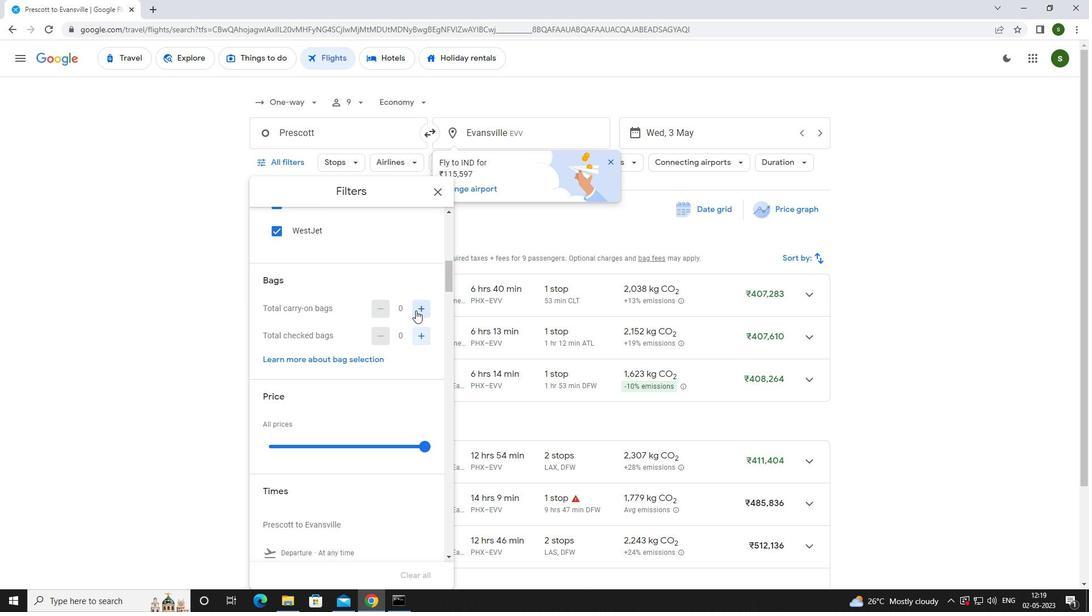
Action: Mouse pressed left at (417, 311)
Screenshot: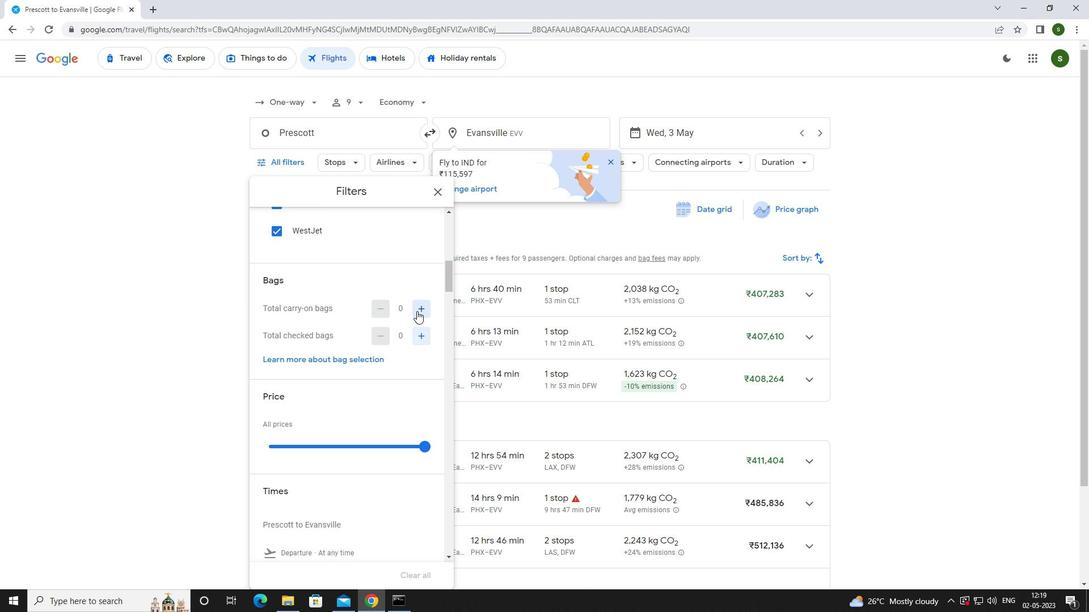 
Action: Mouse pressed left at (417, 311)
Screenshot: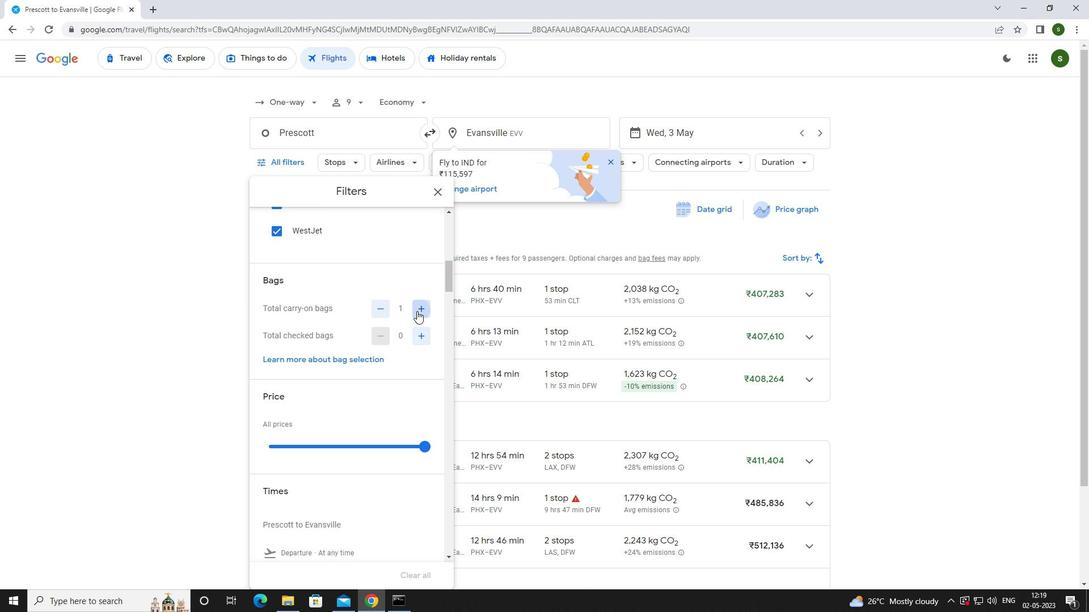 
Action: Mouse scrolled (417, 310) with delta (0, 0)
Screenshot: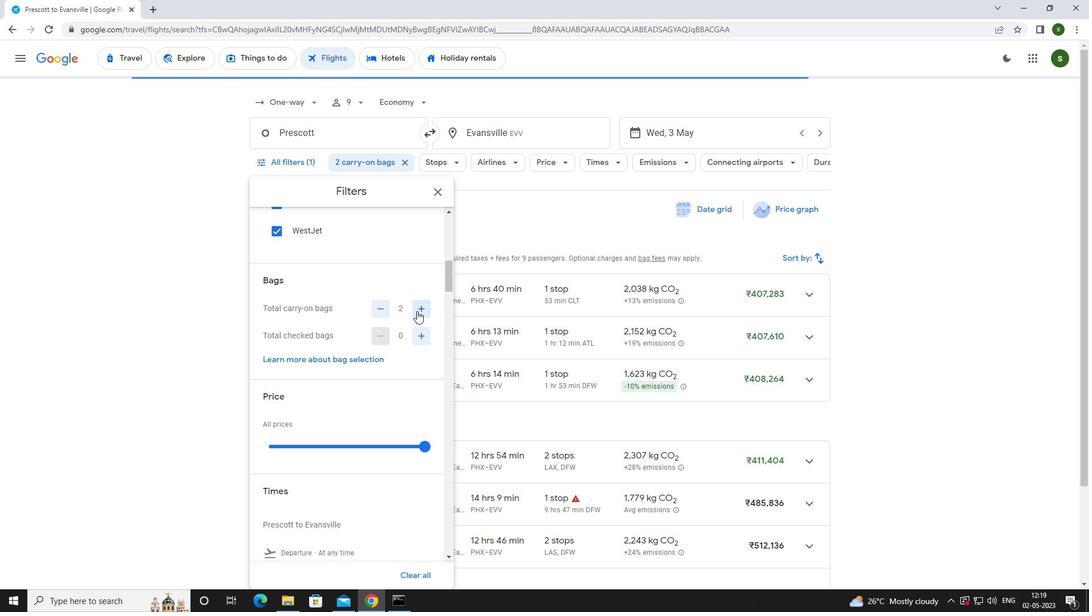 
Action: Mouse scrolled (417, 310) with delta (0, 0)
Screenshot: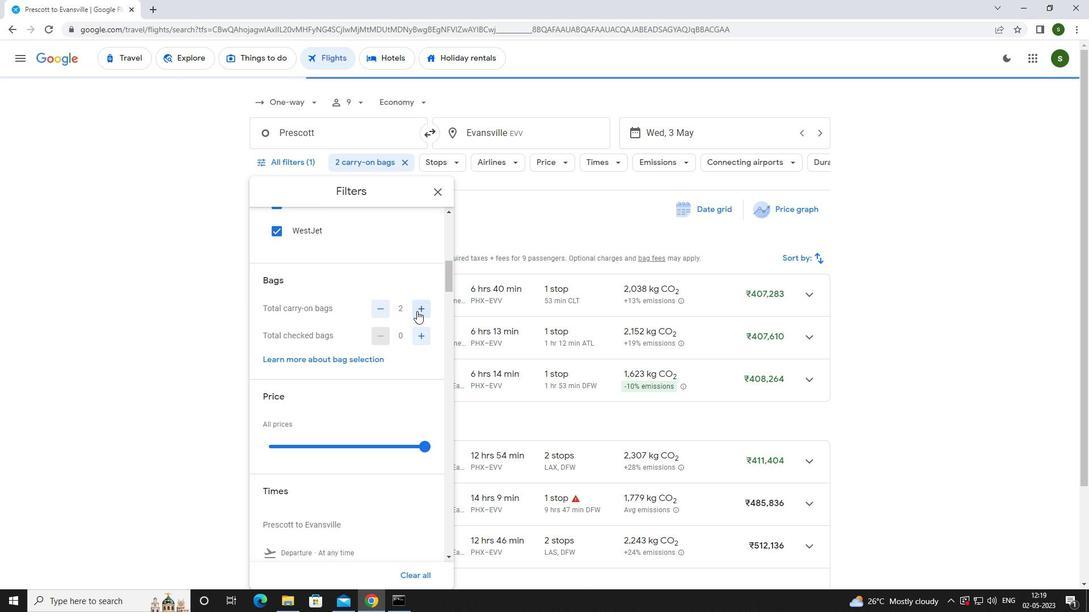 
Action: Mouse moved to (426, 334)
Screenshot: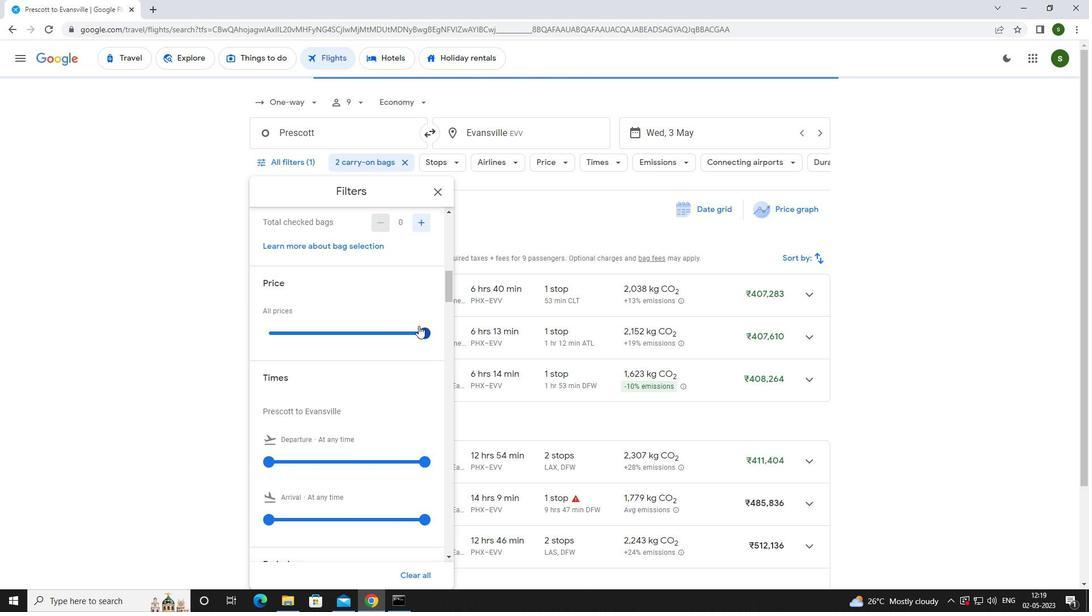 
Action: Mouse pressed left at (426, 334)
Screenshot: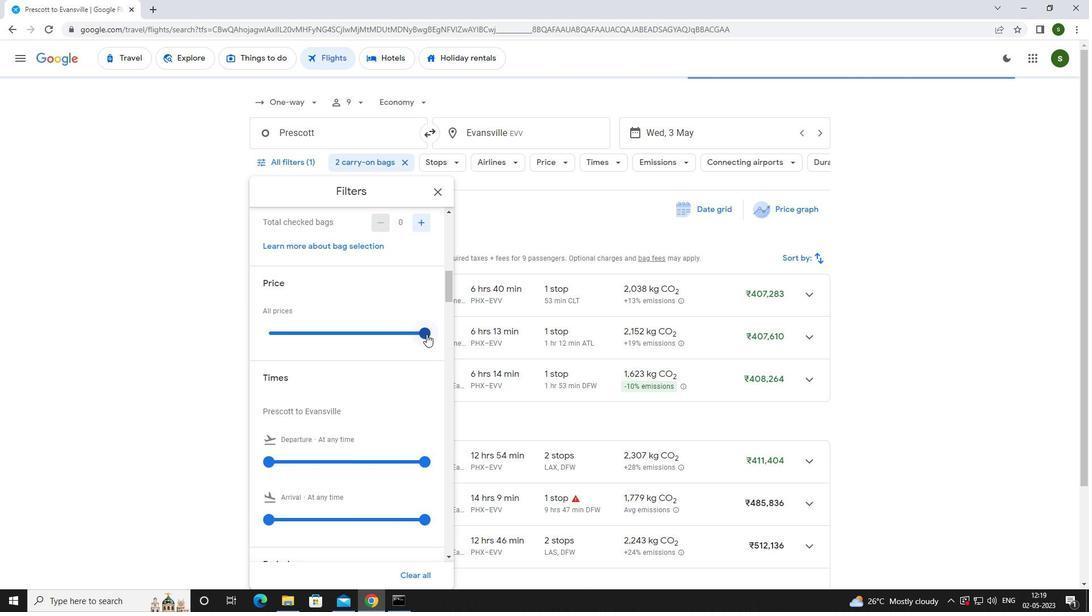 
Action: Mouse moved to (290, 348)
Screenshot: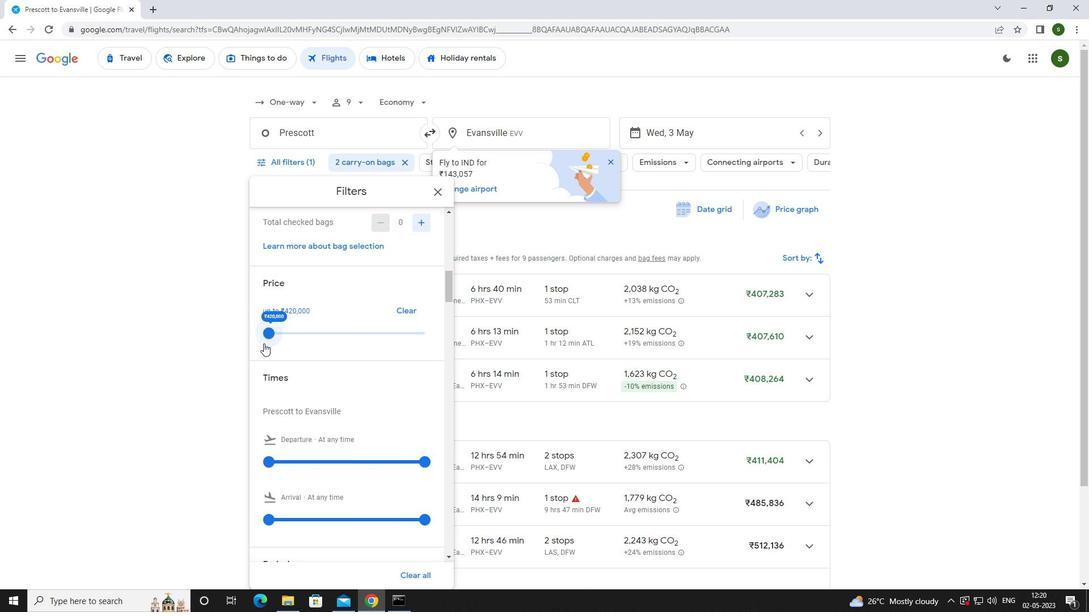 
Action: Mouse scrolled (290, 347) with delta (0, 0)
Screenshot: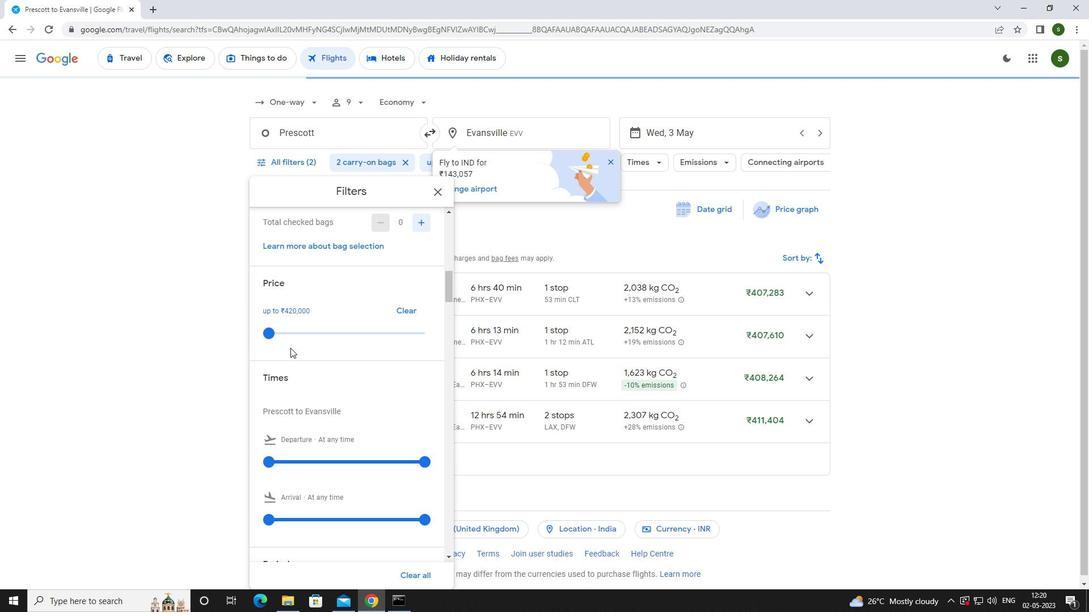 
Action: Mouse moved to (271, 406)
Screenshot: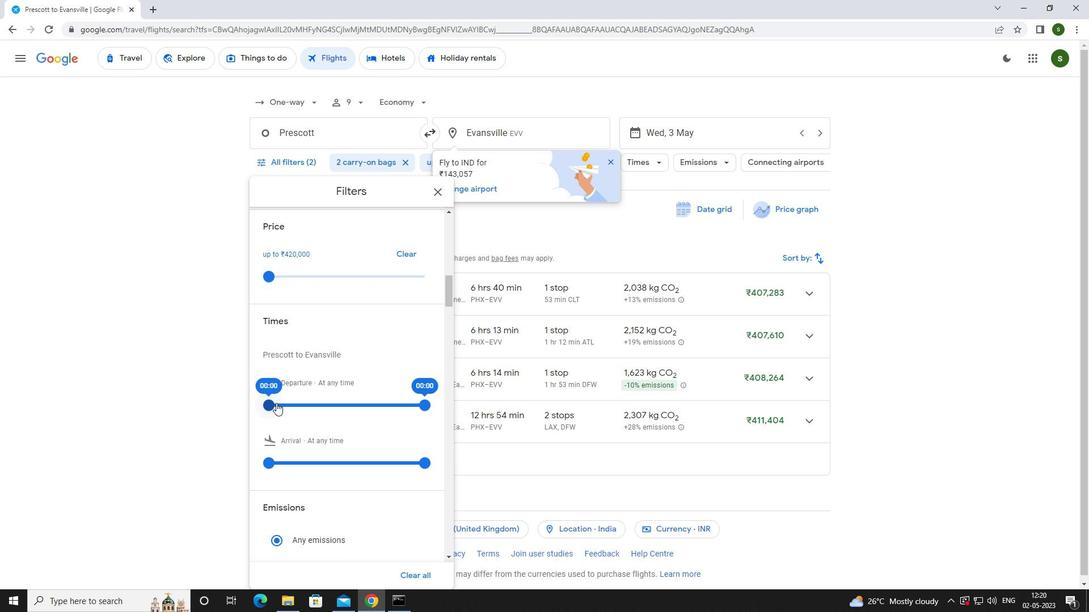 
Action: Mouse pressed left at (271, 406)
Screenshot: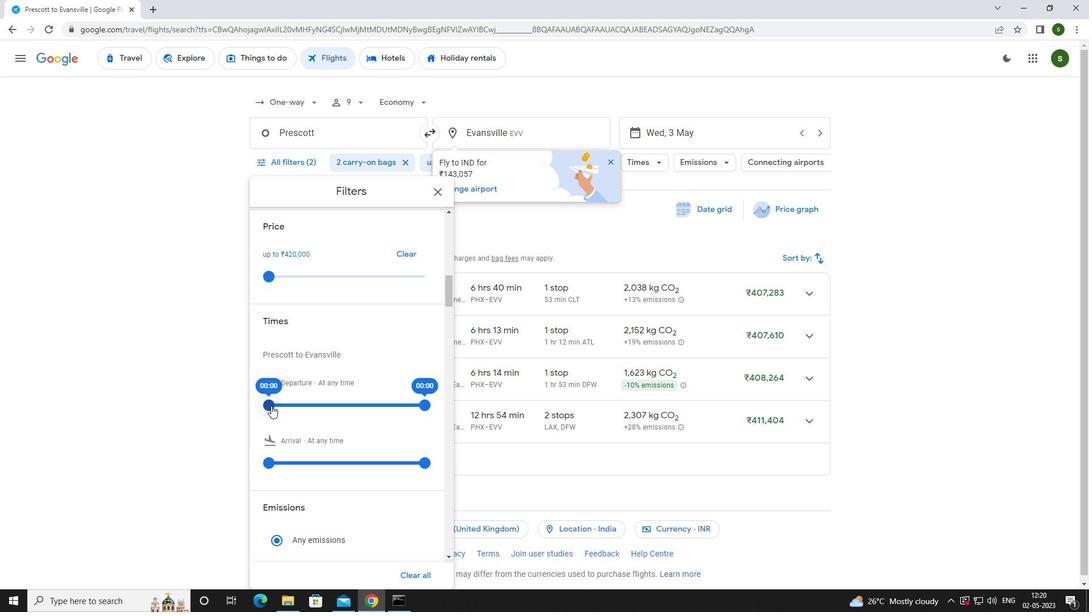 
Action: Mouse moved to (888, 458)
Screenshot: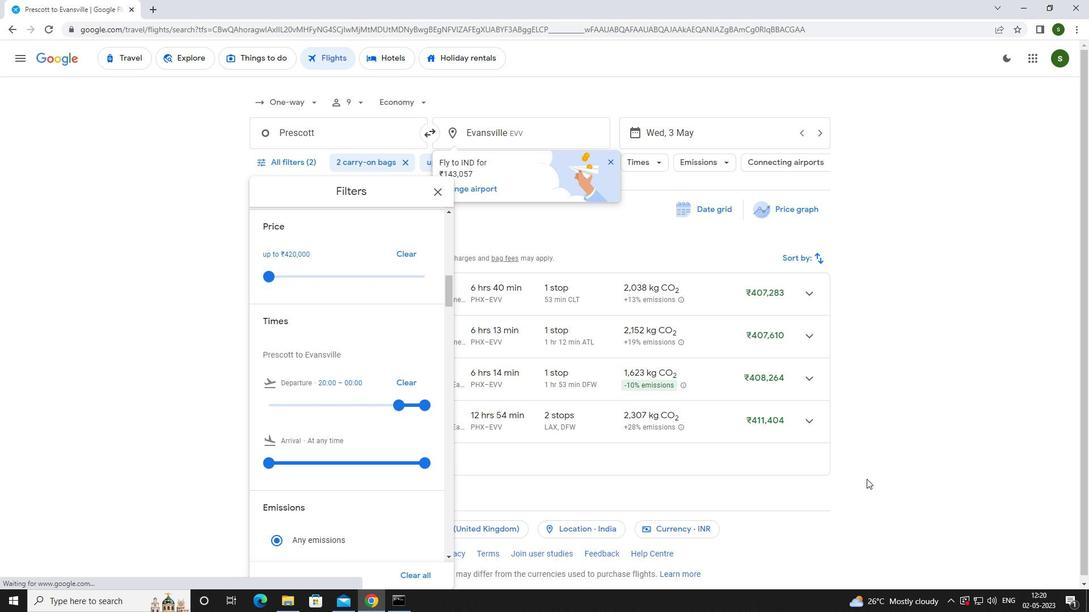 
Action: Mouse pressed left at (888, 458)
Screenshot: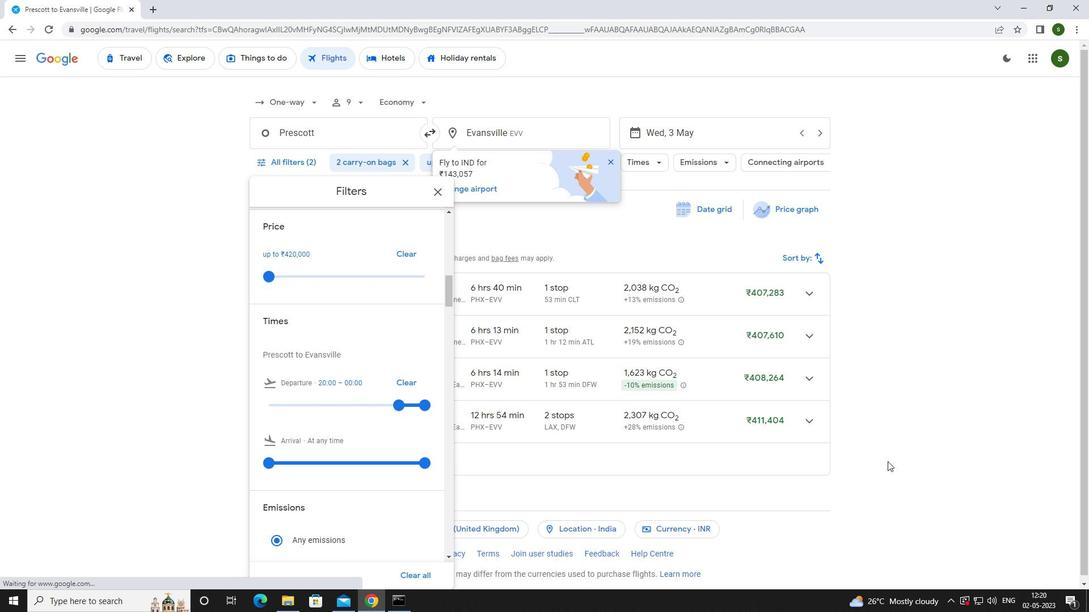 
Action: Mouse moved to (885, 449)
Screenshot: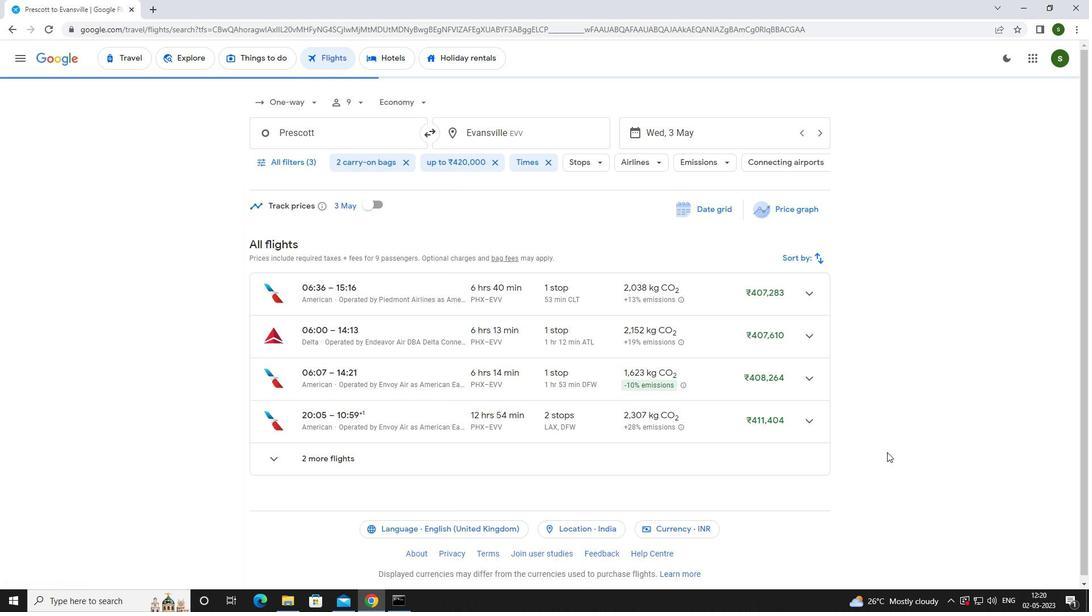 
